 Task: Look for space in Concepcion, Philippines from 10th July, 2023 to 15th July, 2023 for 7 adults in price range Rs.10000 to Rs.15000. Place can be entire place or shared room with 4 bedrooms having 7 beds and 4 bathrooms. Property type can be house, flat, guest house. Amenities needed are: wifi, TV, free parkinig on premises, gym, breakfast. Booking option can be shelf check-in. Required host language is English.
Action: Mouse moved to (433, 99)
Screenshot: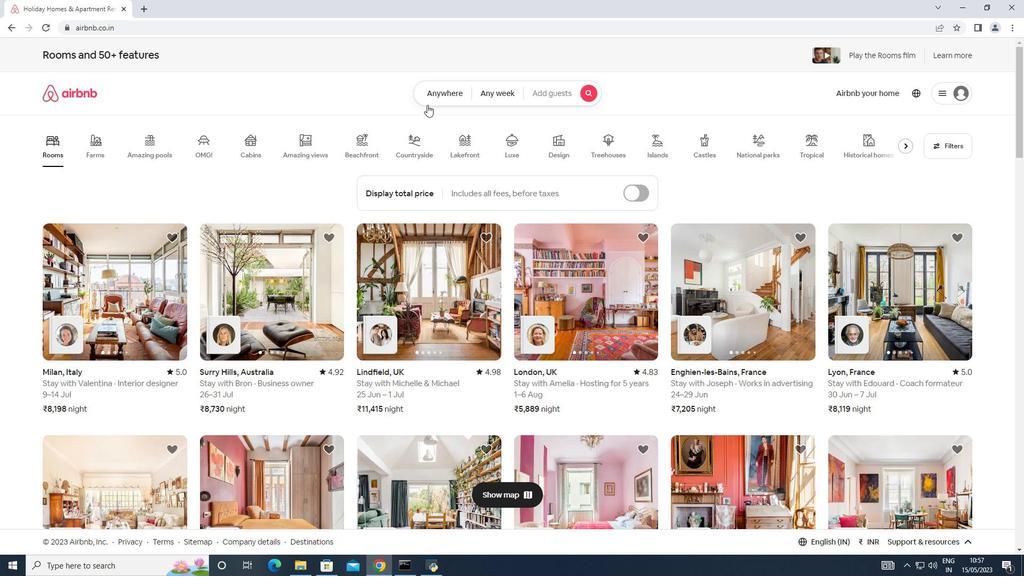 
Action: Mouse pressed left at (433, 99)
Screenshot: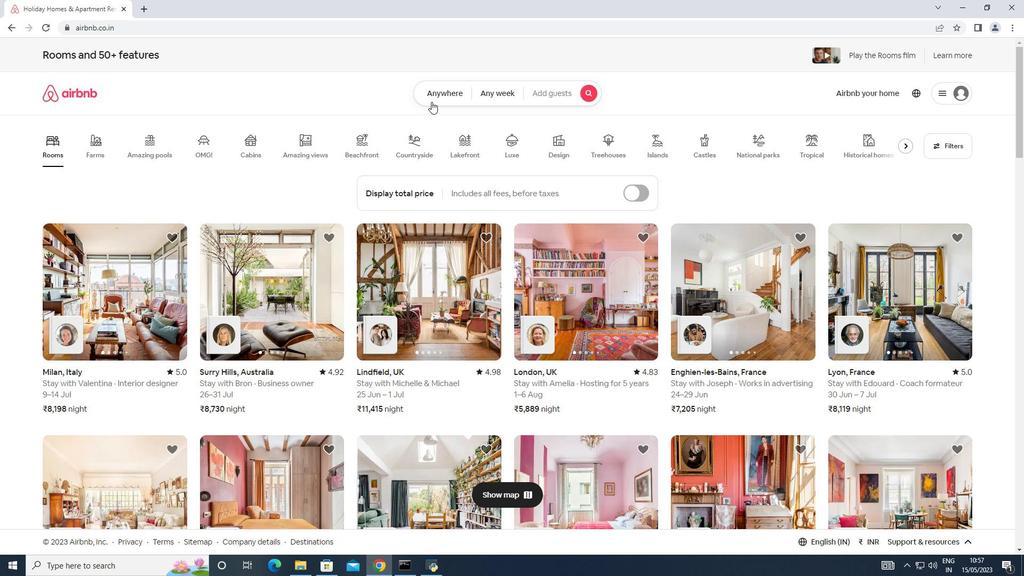 
Action: Mouse moved to (325, 127)
Screenshot: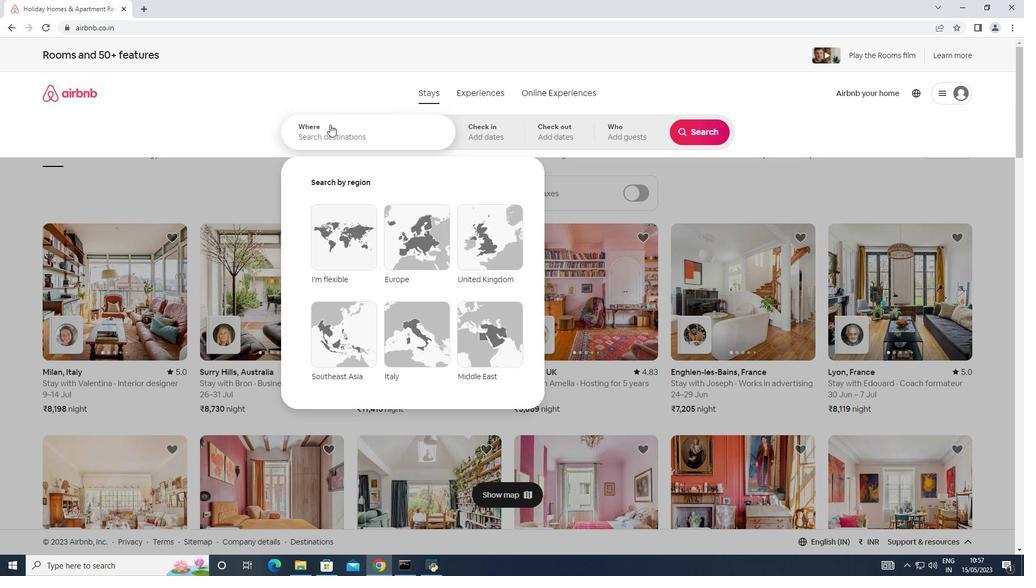 
Action: Mouse pressed left at (325, 127)
Screenshot: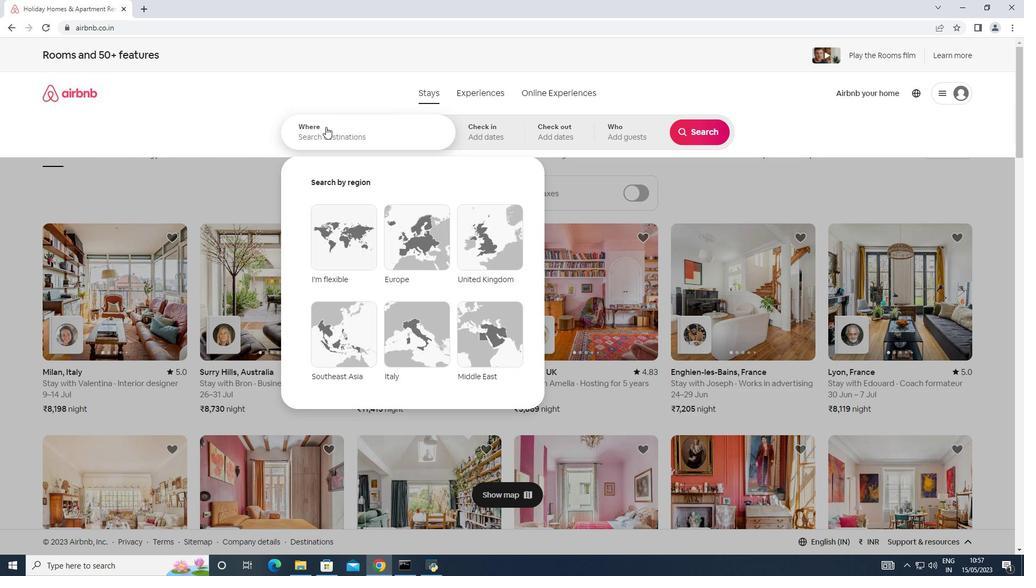 
Action: Key pressed <Key.shift><Key.shift><Key.shift><Key.shift><Key.shift><Key.shift><Key.shift><Key.shift><Key.shift><Key.shift><Key.shift><Key.shift><Key.shift><Key.shift><Key.shift><Key.shift><Key.shift><Key.shift><Key.shift><Key.shift><Key.shift><Key.shift>Concepcion,<Key.caps_lock>P<Key.caps_lock>hilippines
Screenshot: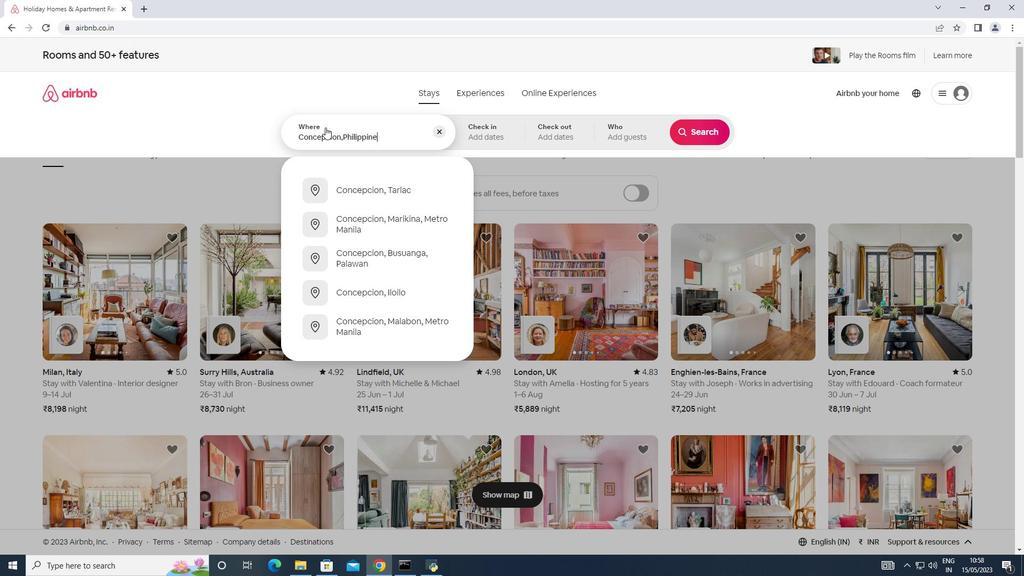 
Action: Mouse moved to (483, 129)
Screenshot: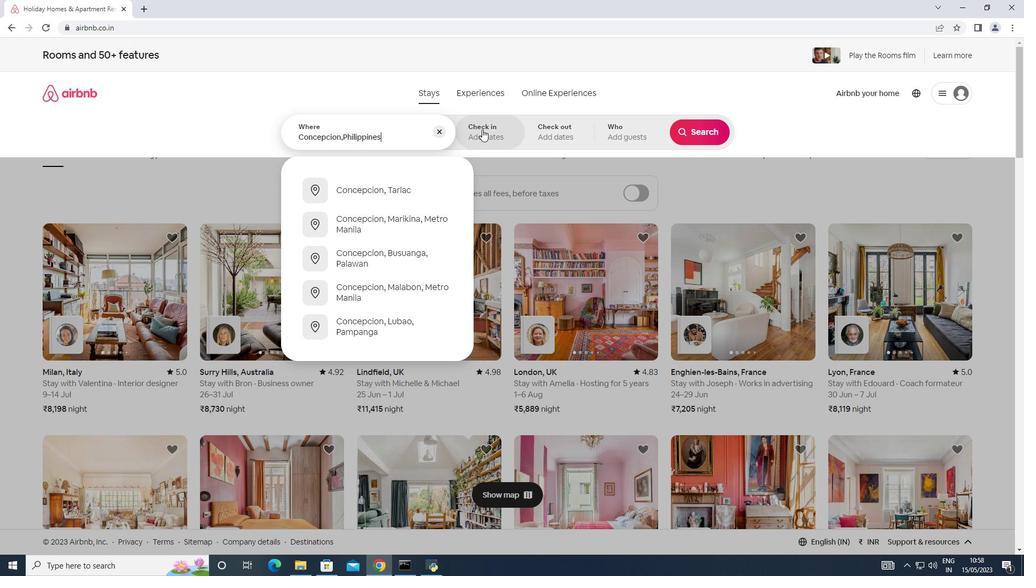 
Action: Mouse pressed left at (483, 129)
Screenshot: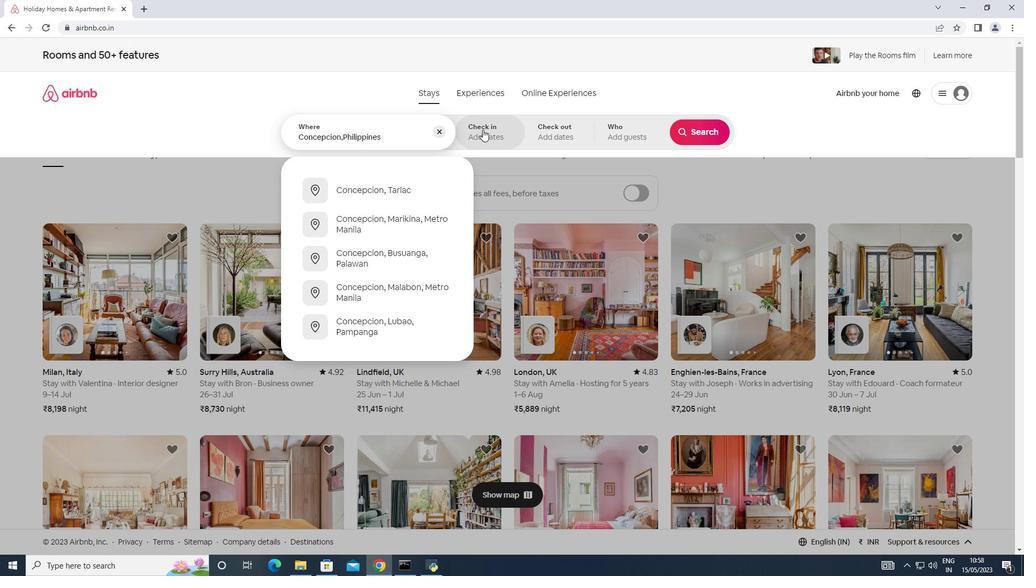 
Action: Mouse moved to (693, 214)
Screenshot: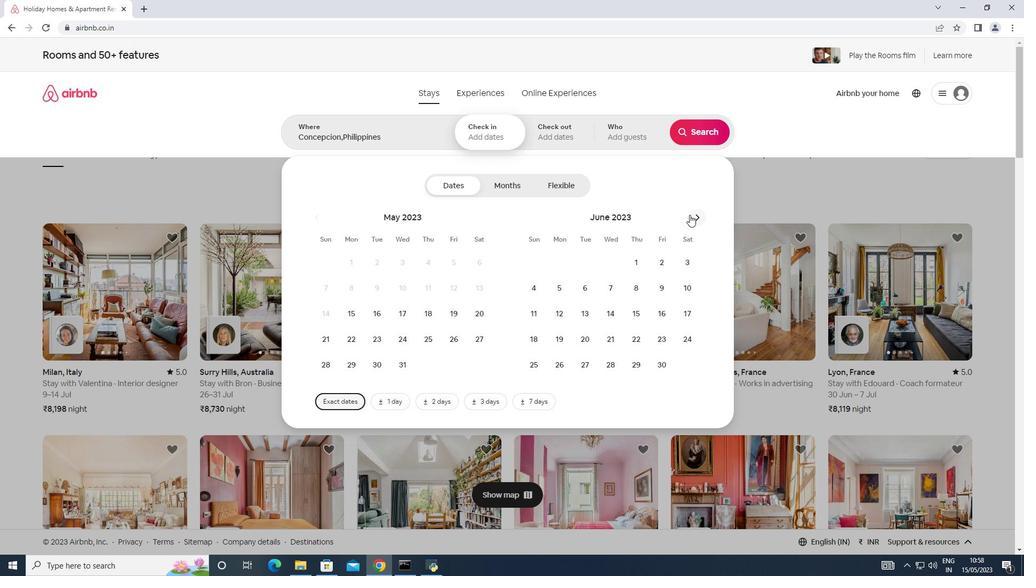 
Action: Mouse pressed left at (693, 214)
Screenshot: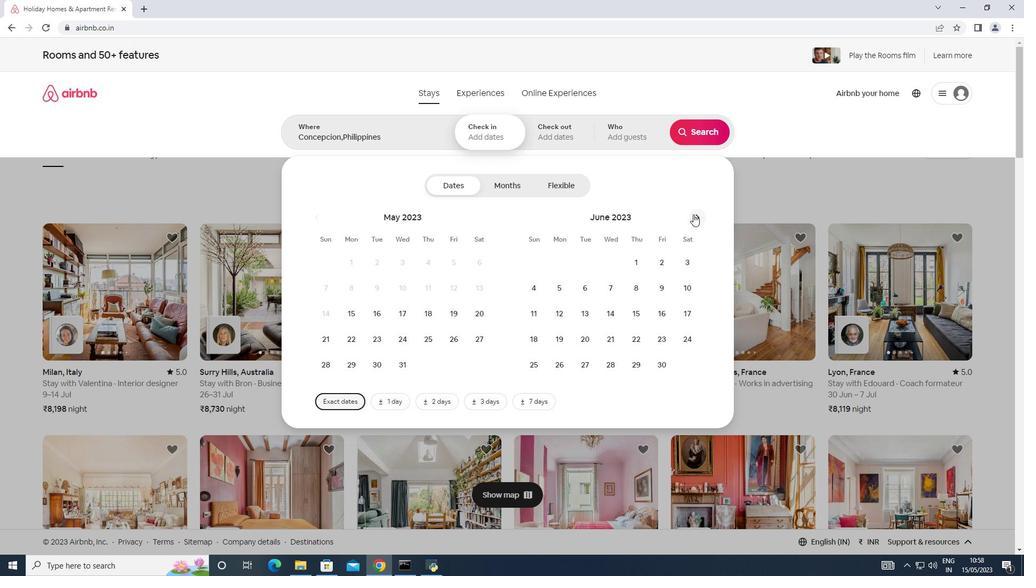 
Action: Mouse moved to (557, 309)
Screenshot: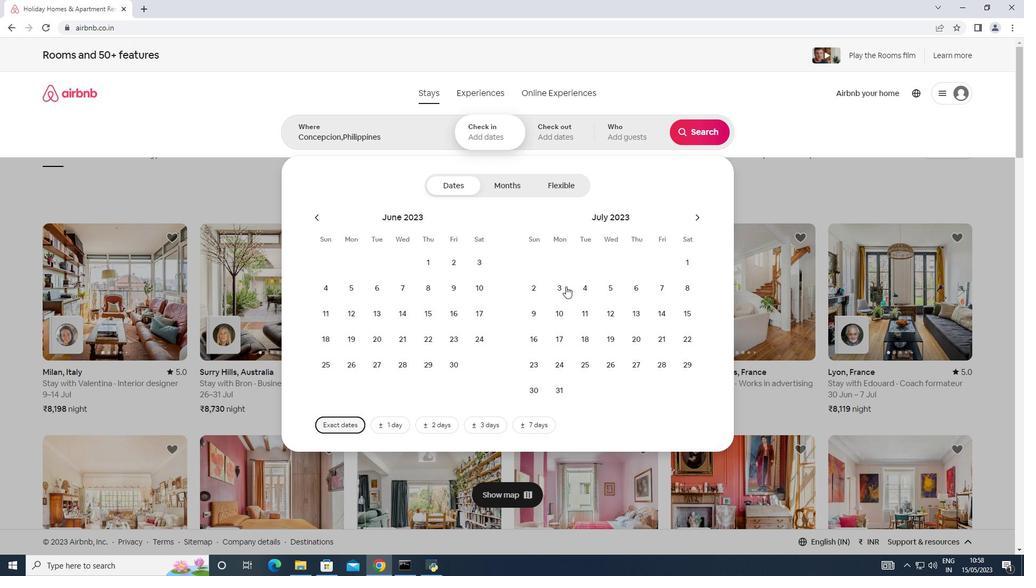 
Action: Mouse pressed left at (557, 309)
Screenshot: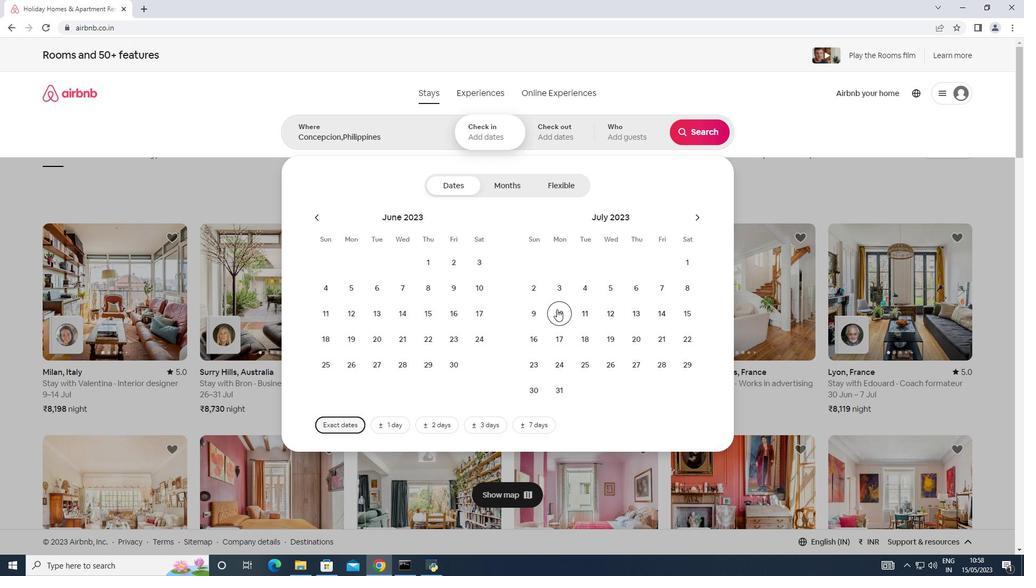 
Action: Mouse moved to (689, 321)
Screenshot: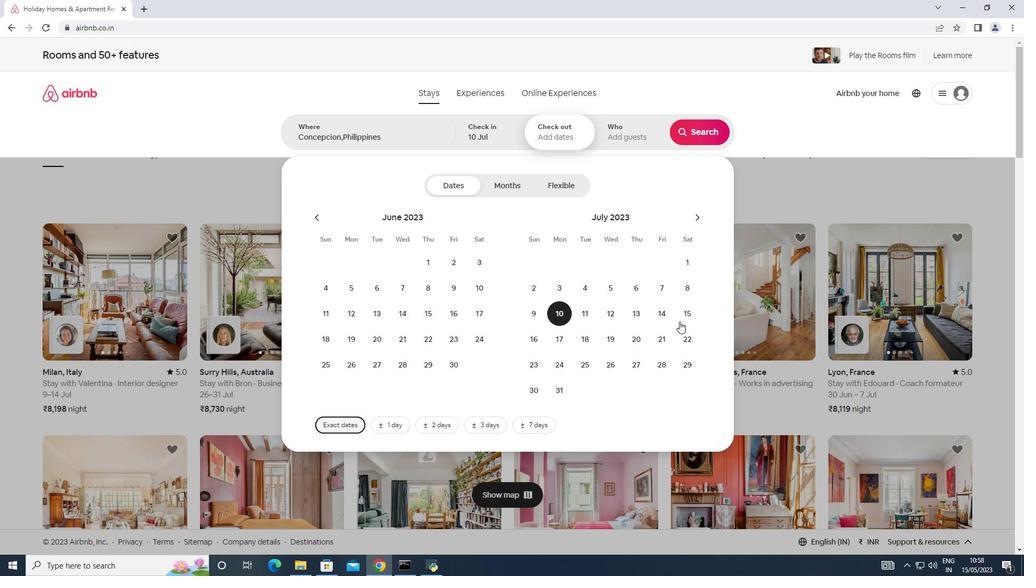 
Action: Mouse pressed left at (689, 321)
Screenshot: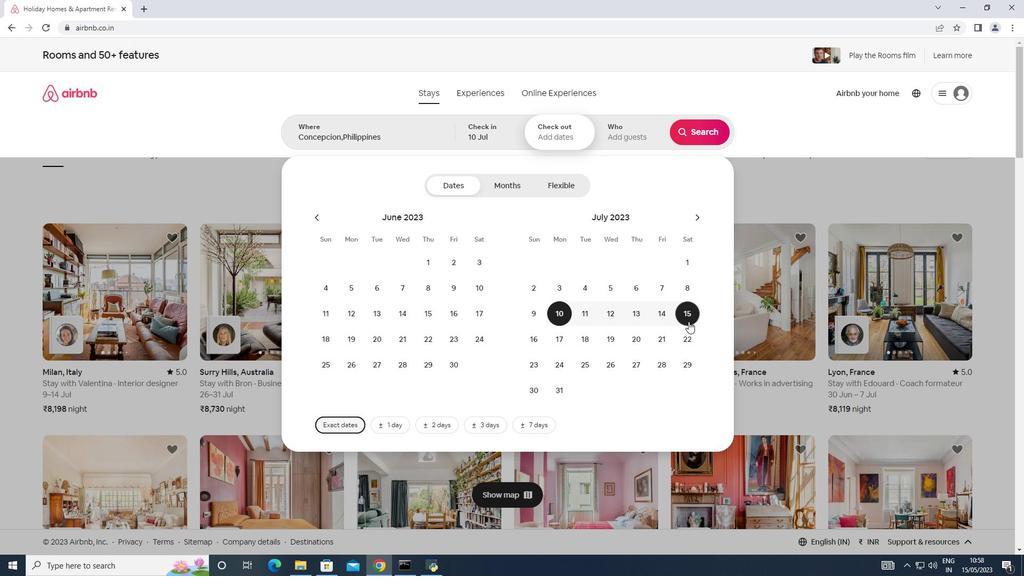 
Action: Mouse moved to (628, 125)
Screenshot: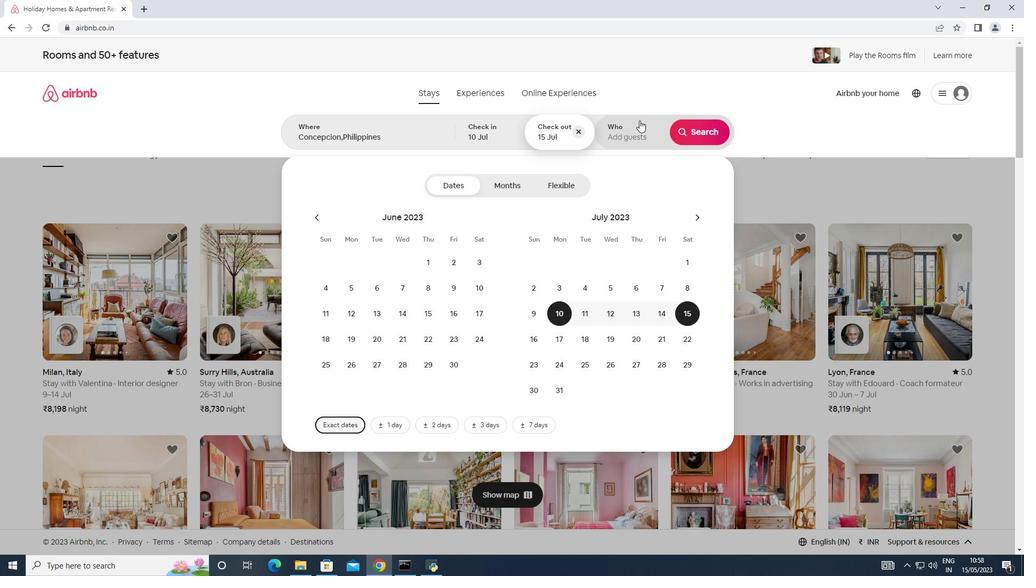 
Action: Mouse pressed left at (628, 125)
Screenshot: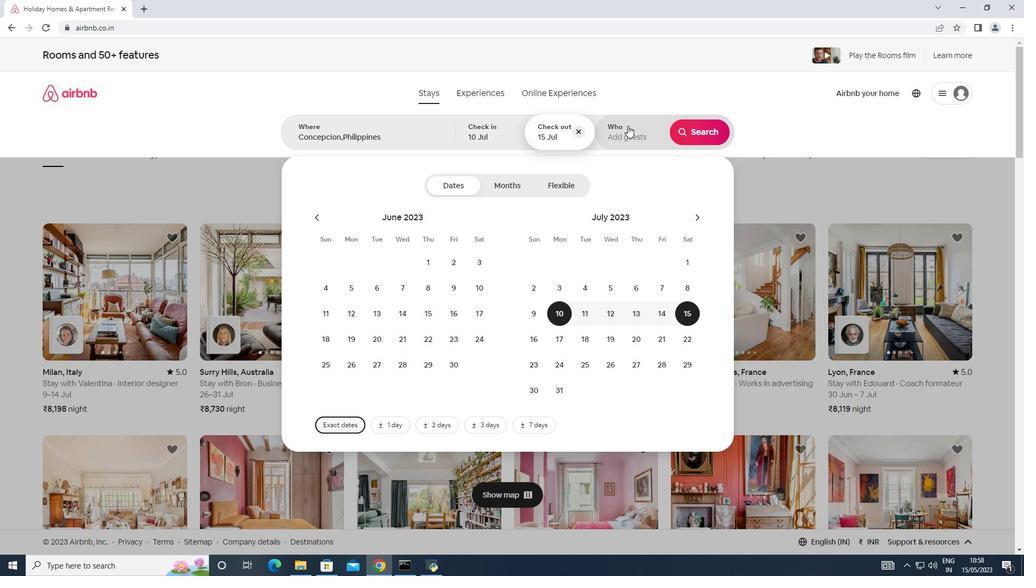 
Action: Mouse moved to (705, 186)
Screenshot: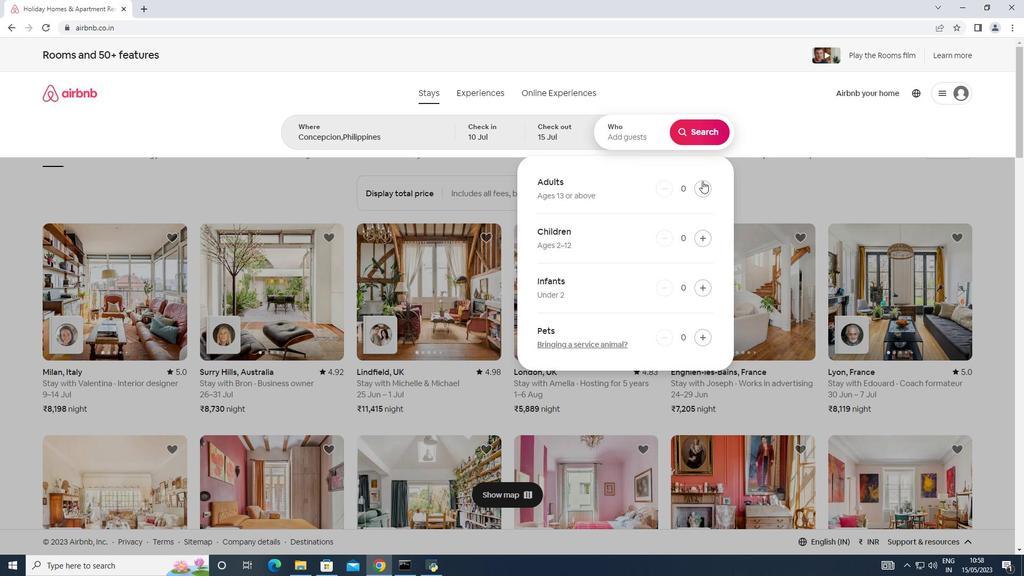 
Action: Mouse pressed left at (705, 186)
Screenshot: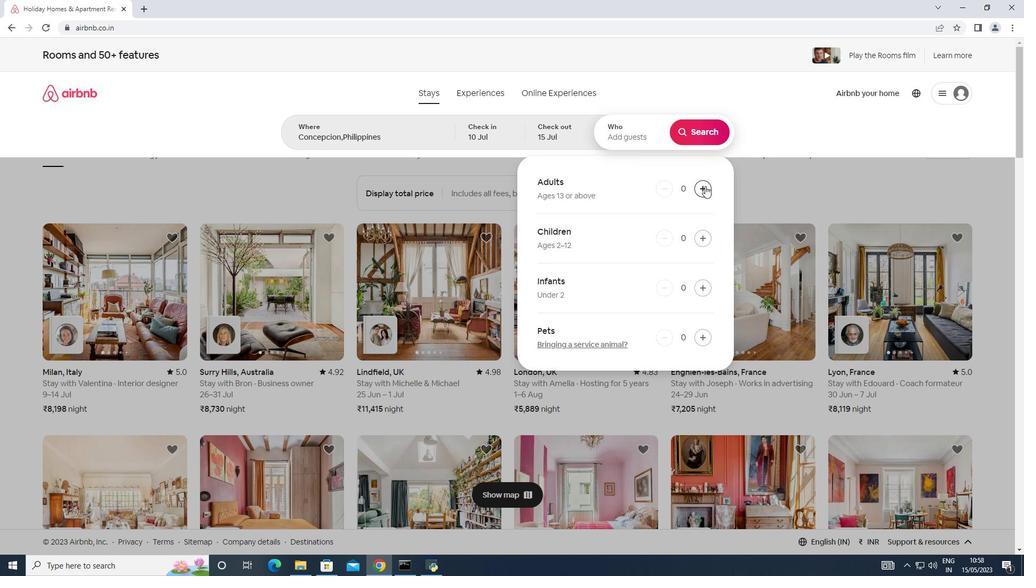 
Action: Mouse pressed left at (705, 186)
Screenshot: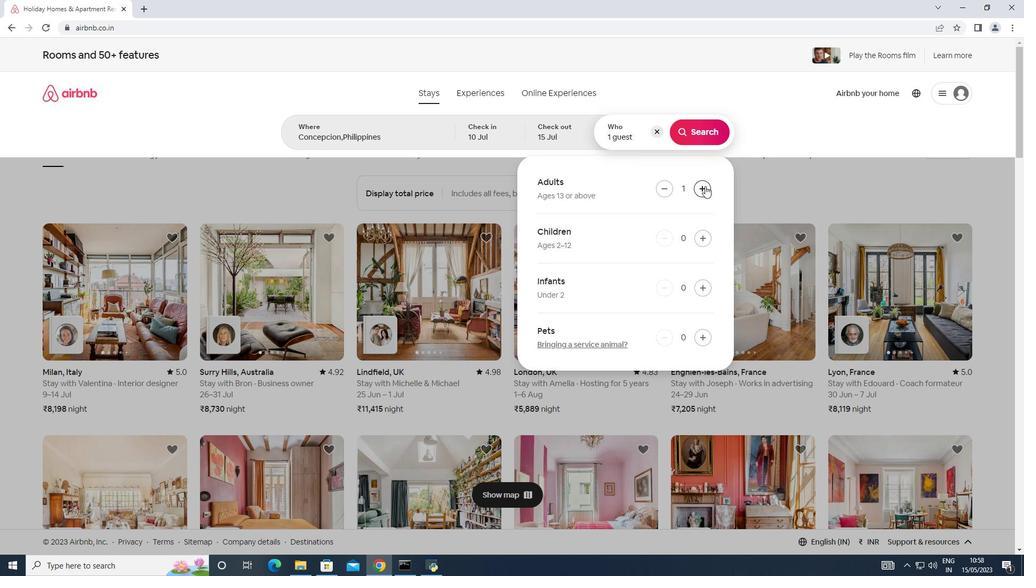
Action: Mouse pressed left at (705, 186)
Screenshot: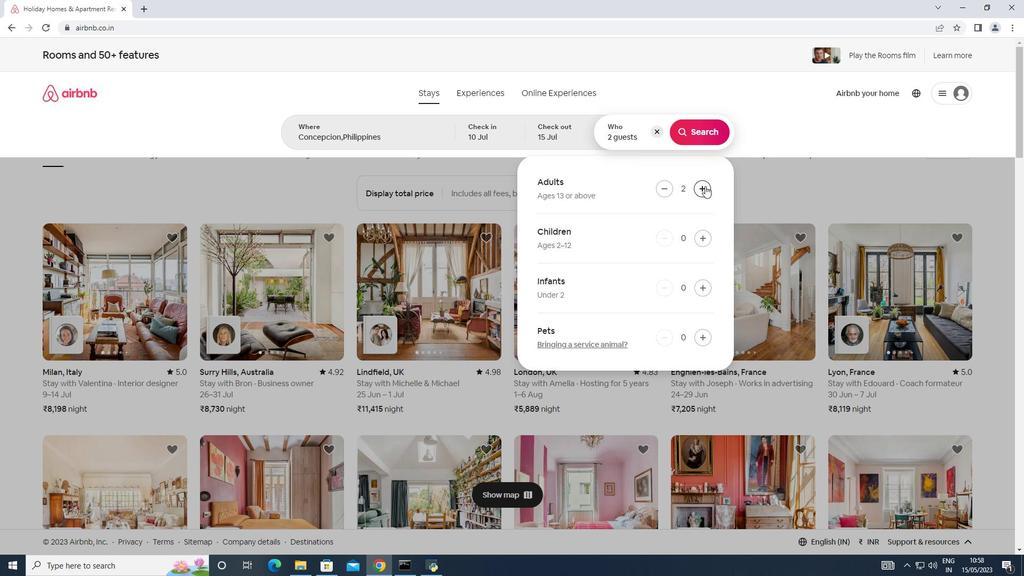 
Action: Mouse pressed left at (705, 186)
Screenshot: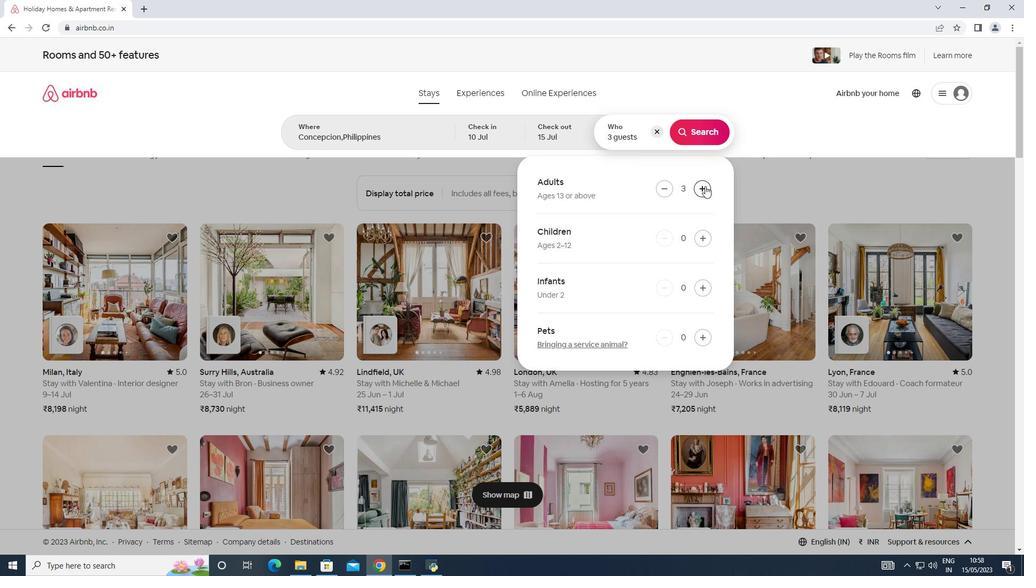 
Action: Mouse pressed left at (705, 186)
Screenshot: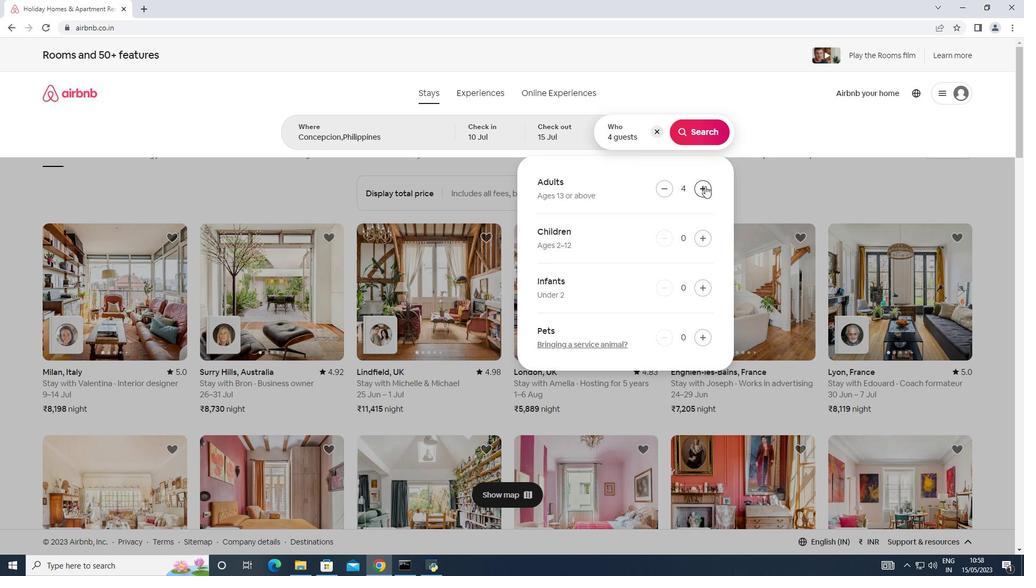
Action: Mouse pressed left at (705, 186)
Screenshot: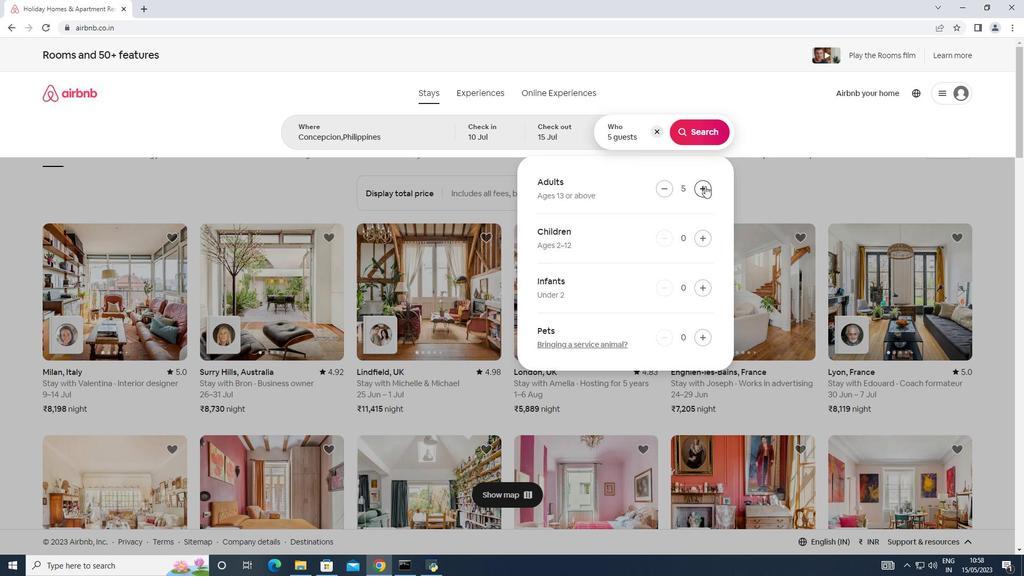 
Action: Mouse pressed left at (705, 186)
Screenshot: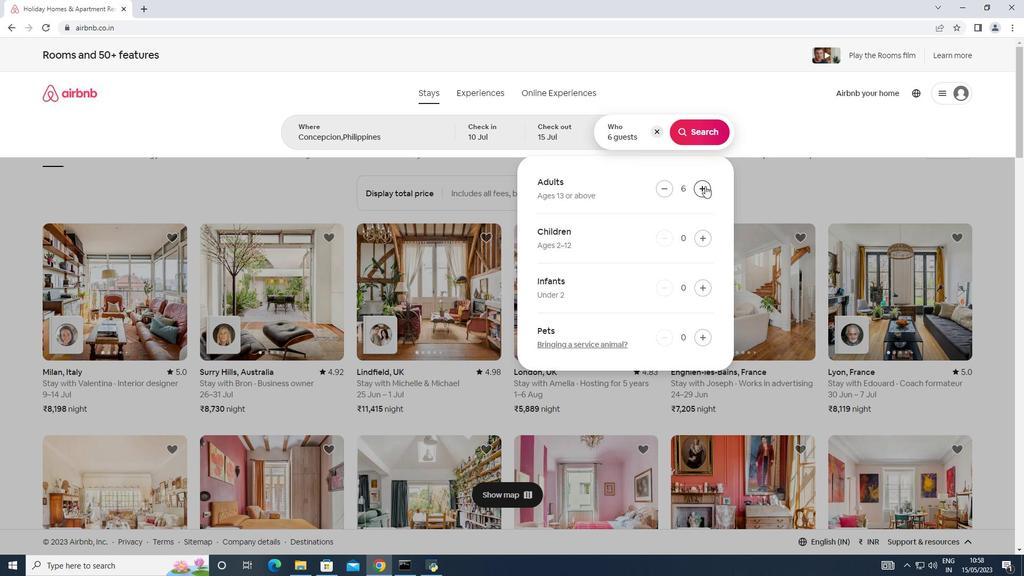 
Action: Mouse moved to (709, 132)
Screenshot: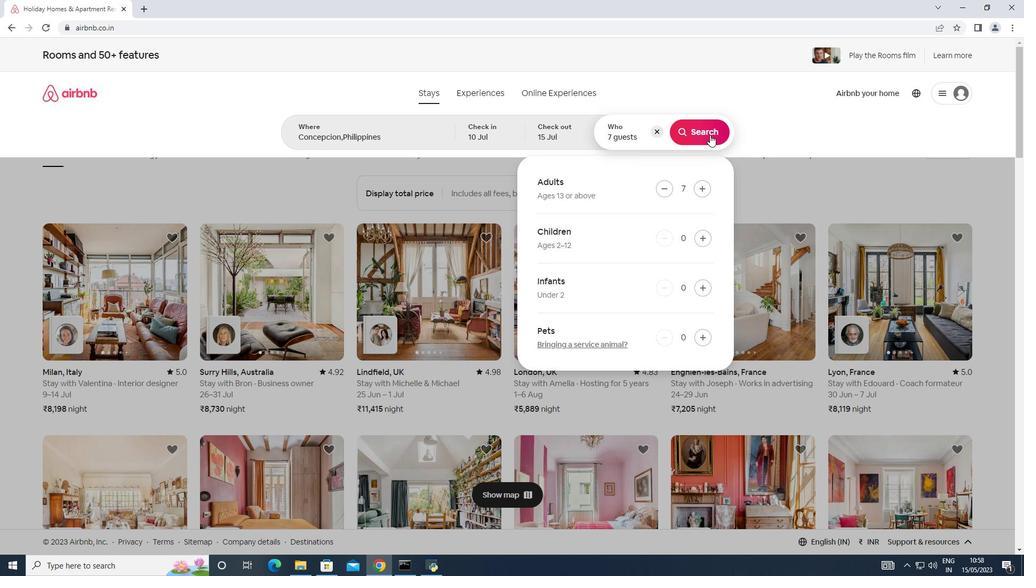 
Action: Mouse pressed left at (709, 132)
Screenshot: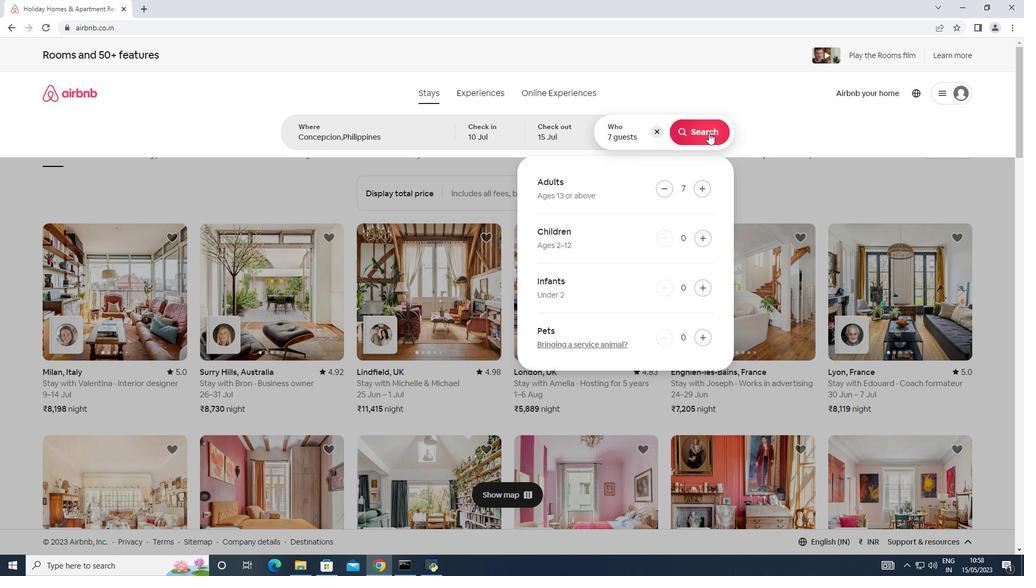 
Action: Mouse moved to (981, 109)
Screenshot: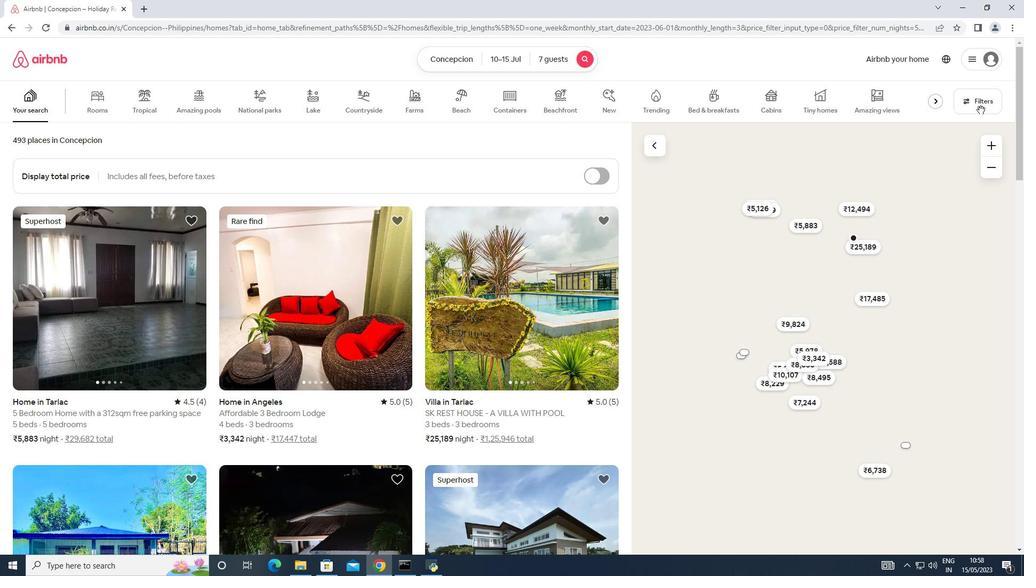 
Action: Mouse pressed left at (981, 109)
Screenshot: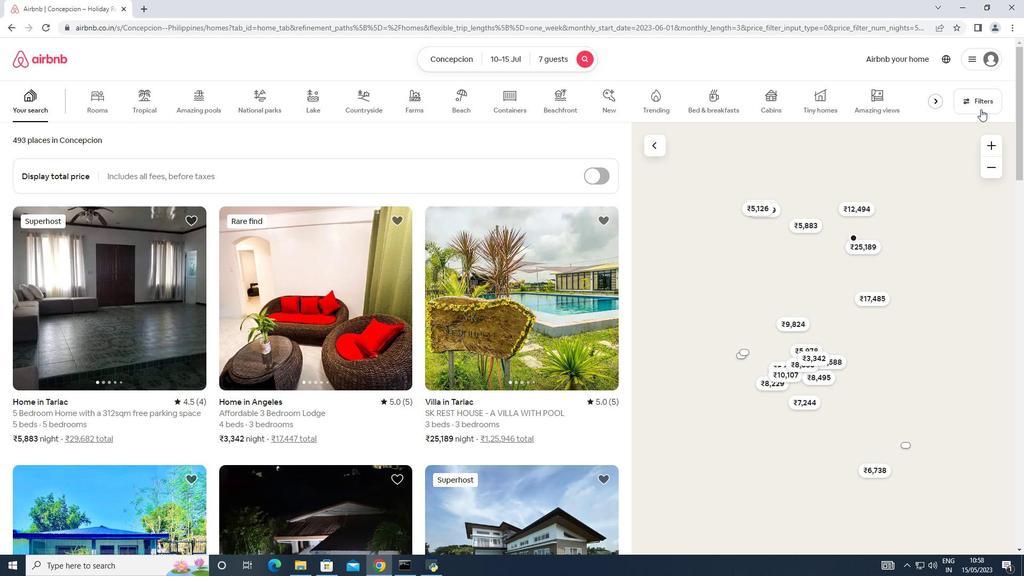 
Action: Mouse moved to (373, 364)
Screenshot: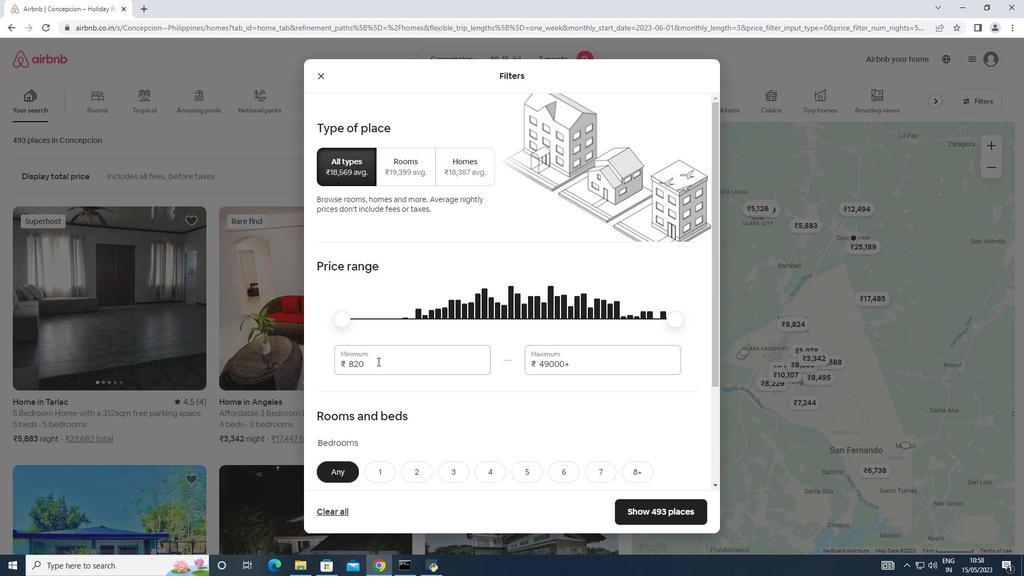 
Action: Mouse pressed left at (373, 364)
Screenshot: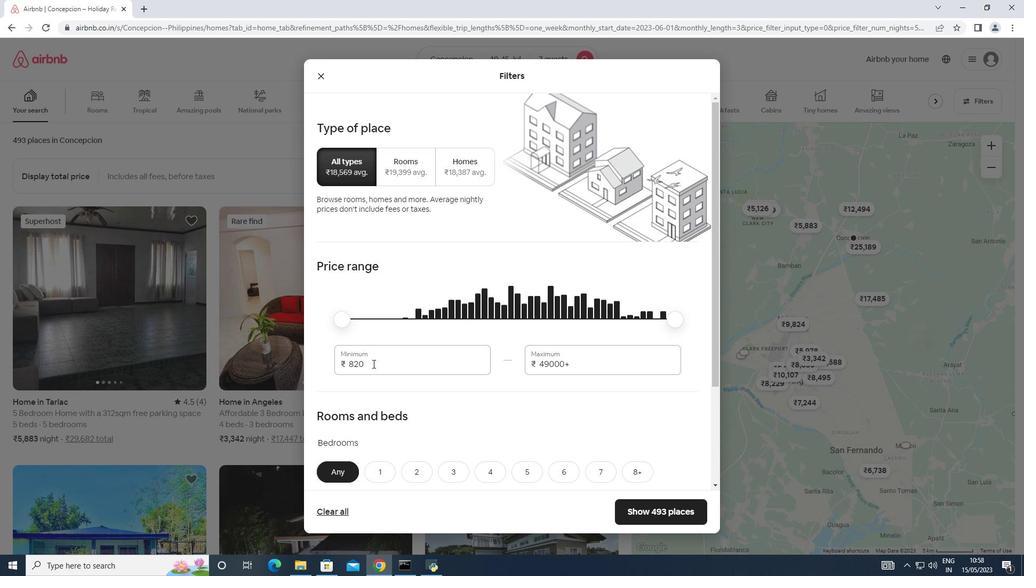 
Action: Mouse moved to (319, 354)
Screenshot: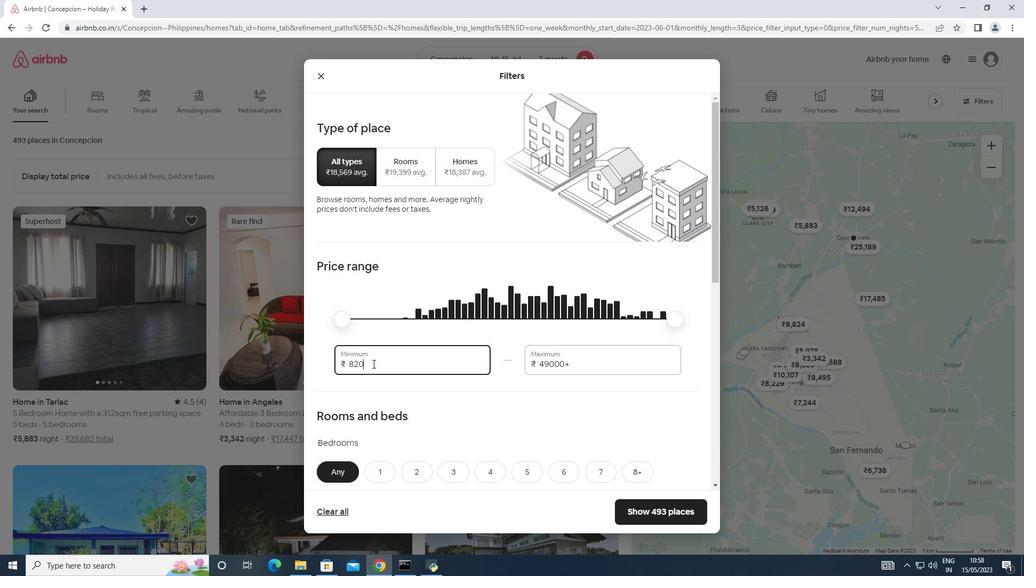 
Action: Key pressed 10000
Screenshot: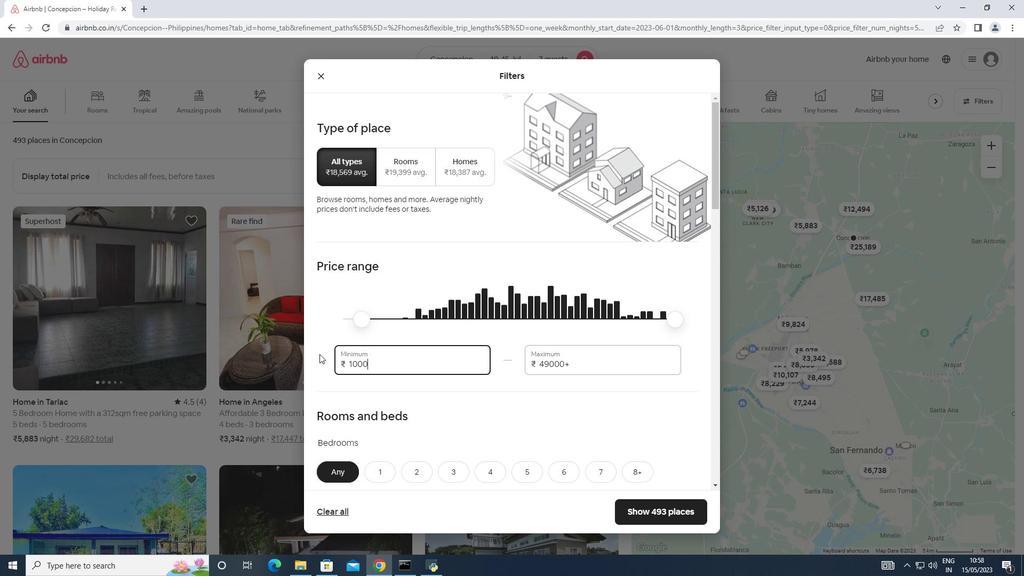 
Action: Mouse moved to (572, 364)
Screenshot: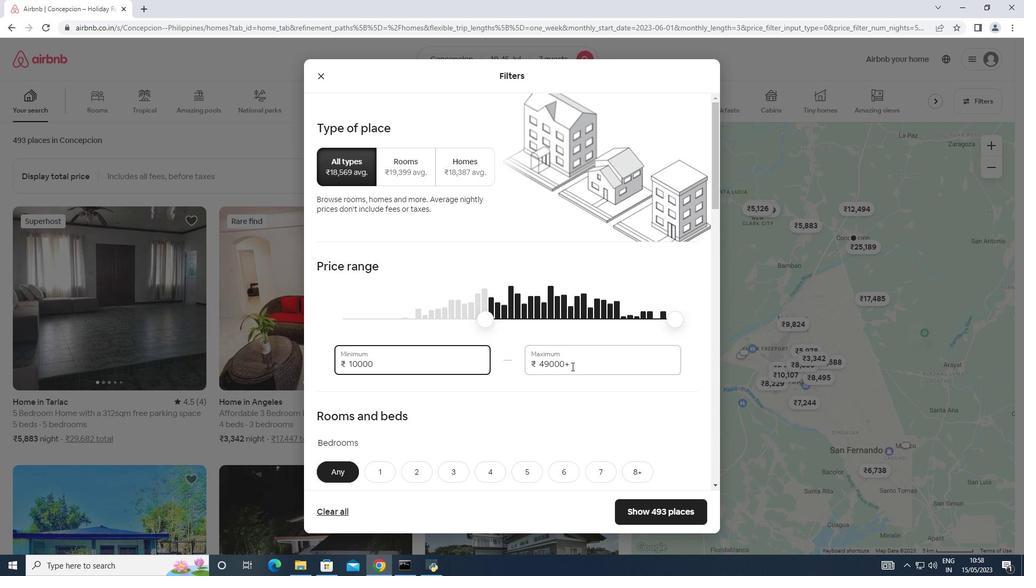 
Action: Mouse pressed left at (572, 364)
Screenshot: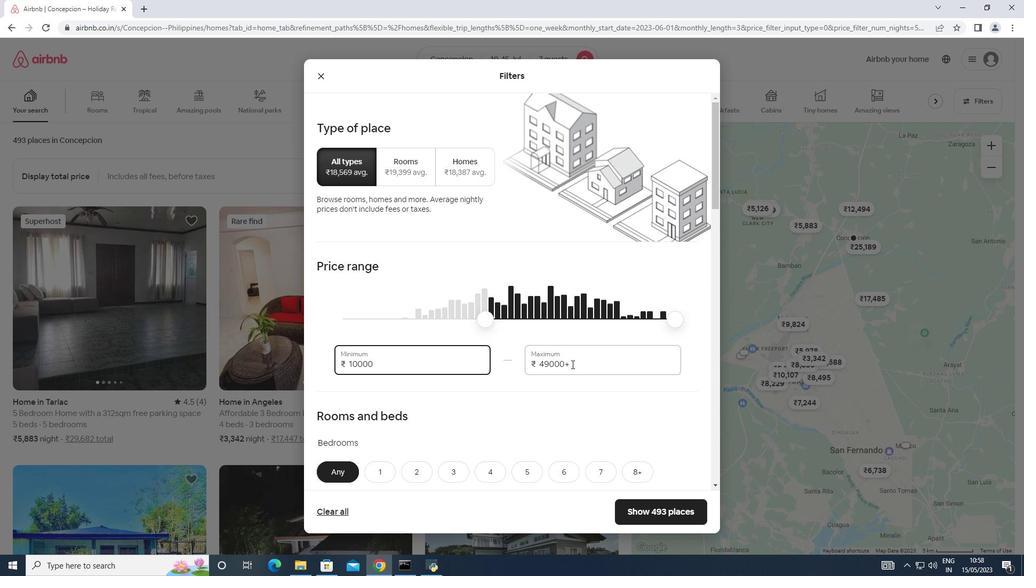 
Action: Mouse moved to (530, 358)
Screenshot: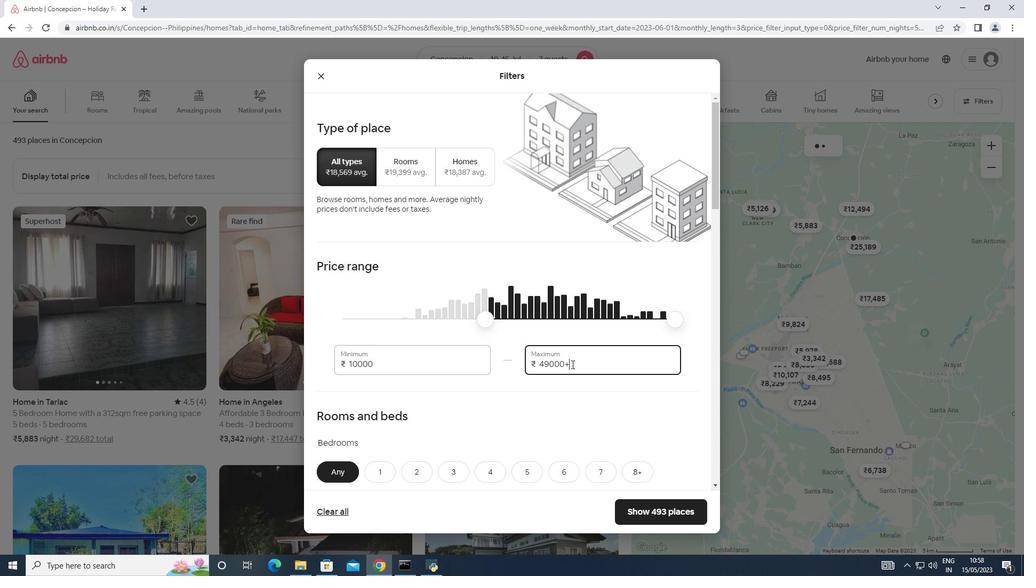 
Action: Key pressed 15000
Screenshot: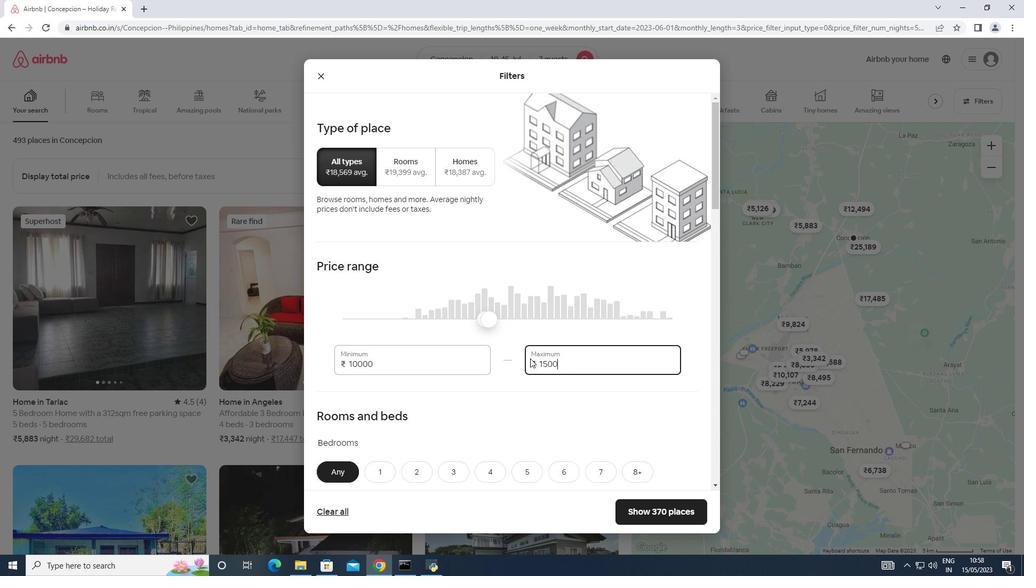
Action: Mouse moved to (531, 356)
Screenshot: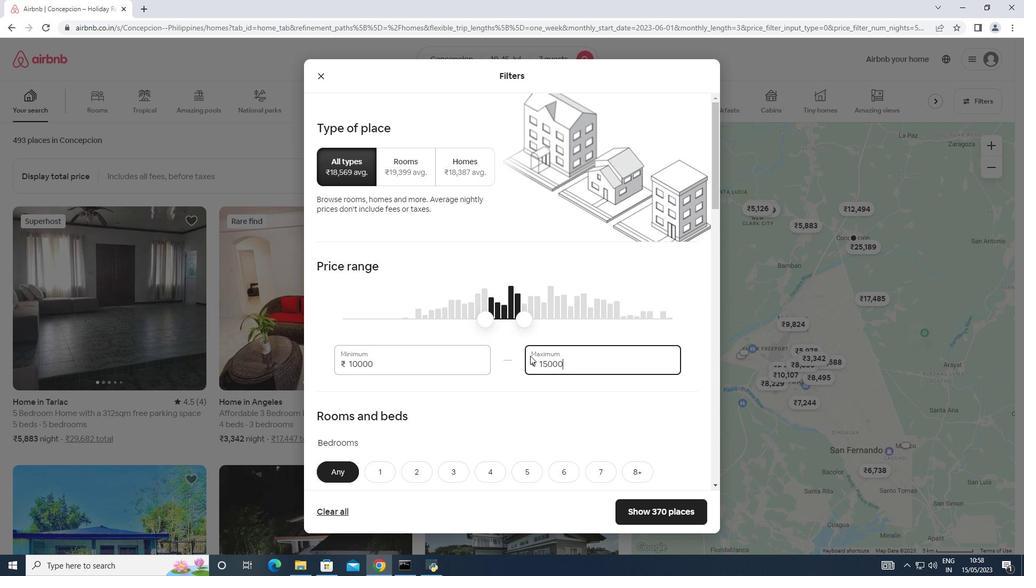 
Action: Mouse scrolled (531, 355) with delta (0, 0)
Screenshot: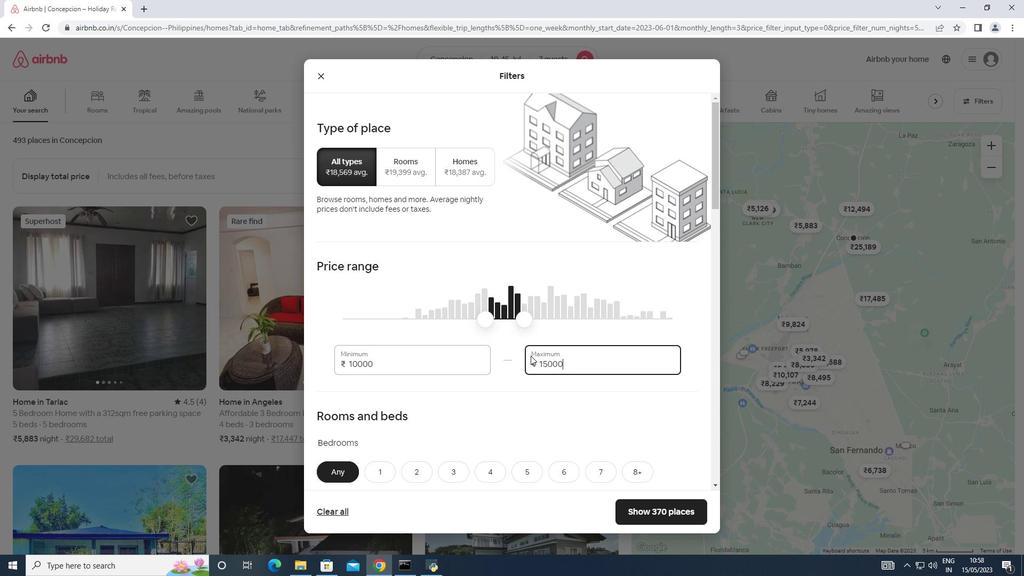 
Action: Mouse scrolled (531, 355) with delta (0, 0)
Screenshot: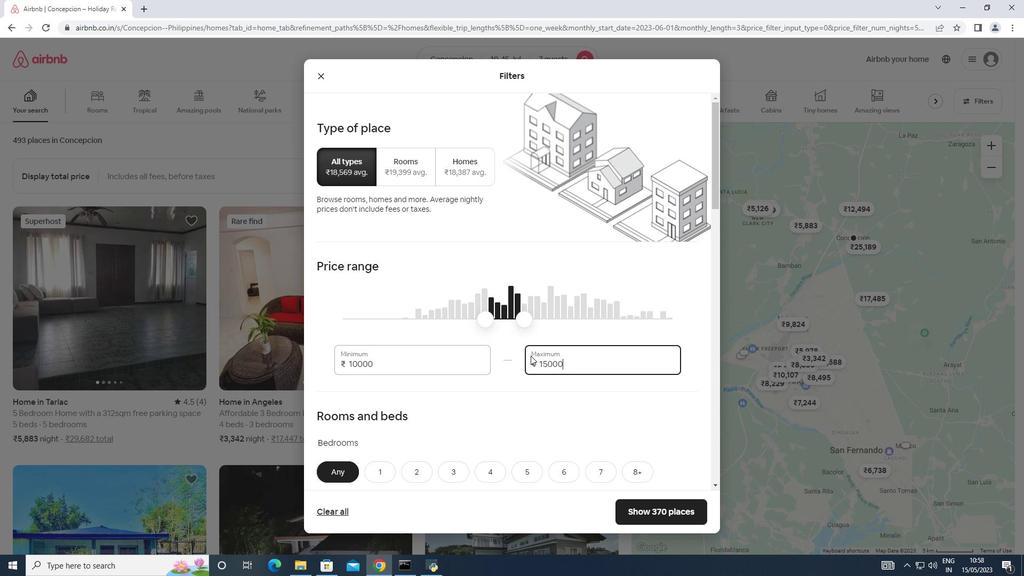 
Action: Mouse moved to (547, 338)
Screenshot: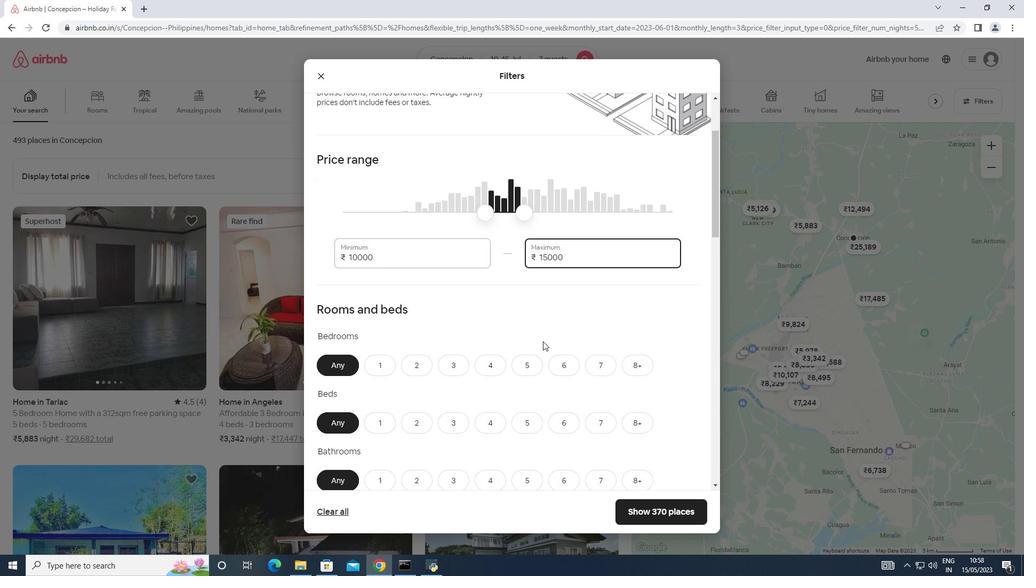 
Action: Mouse scrolled (547, 338) with delta (0, 0)
Screenshot: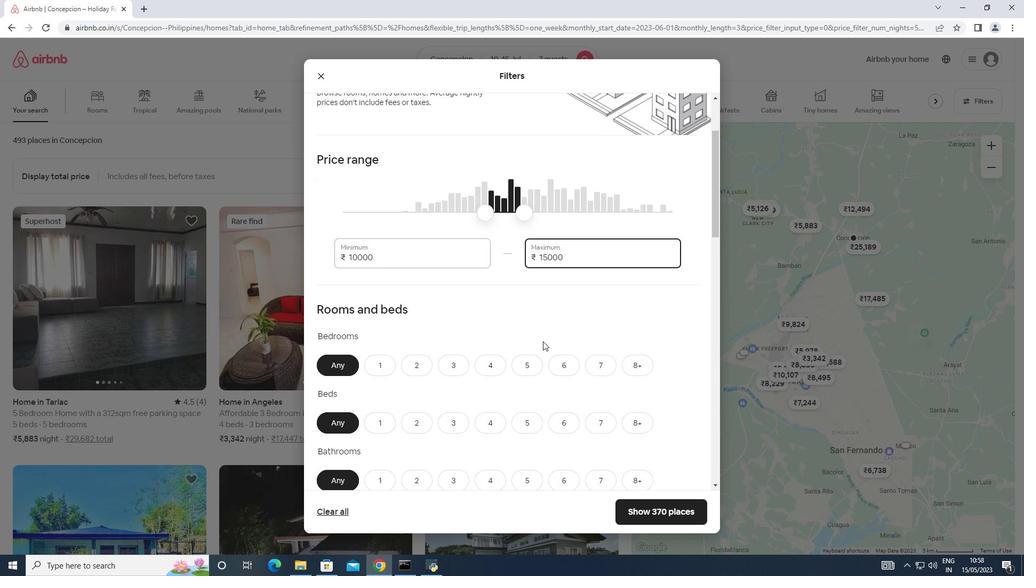 
Action: Mouse moved to (548, 338)
Screenshot: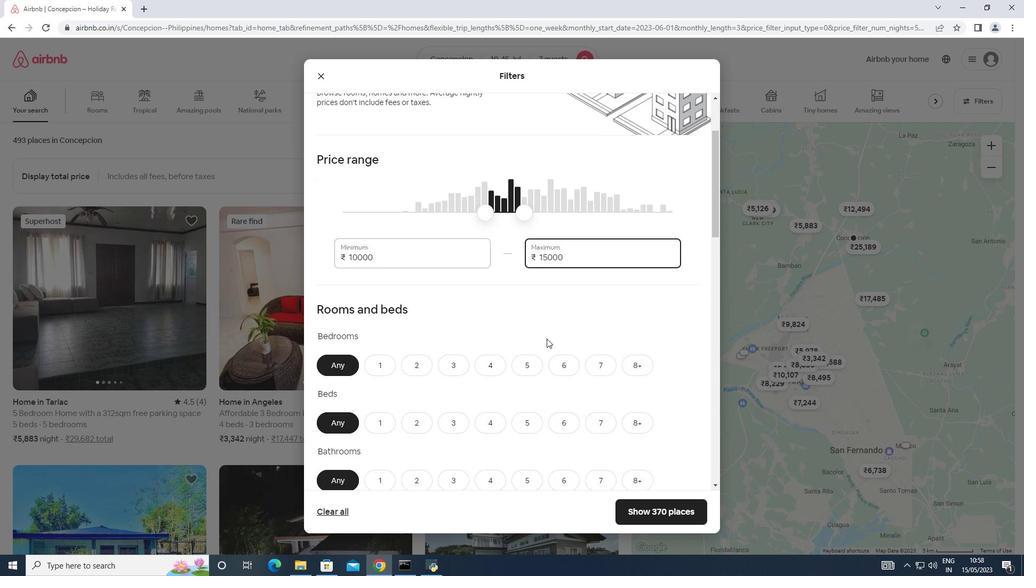 
Action: Mouse scrolled (548, 337) with delta (0, 0)
Screenshot: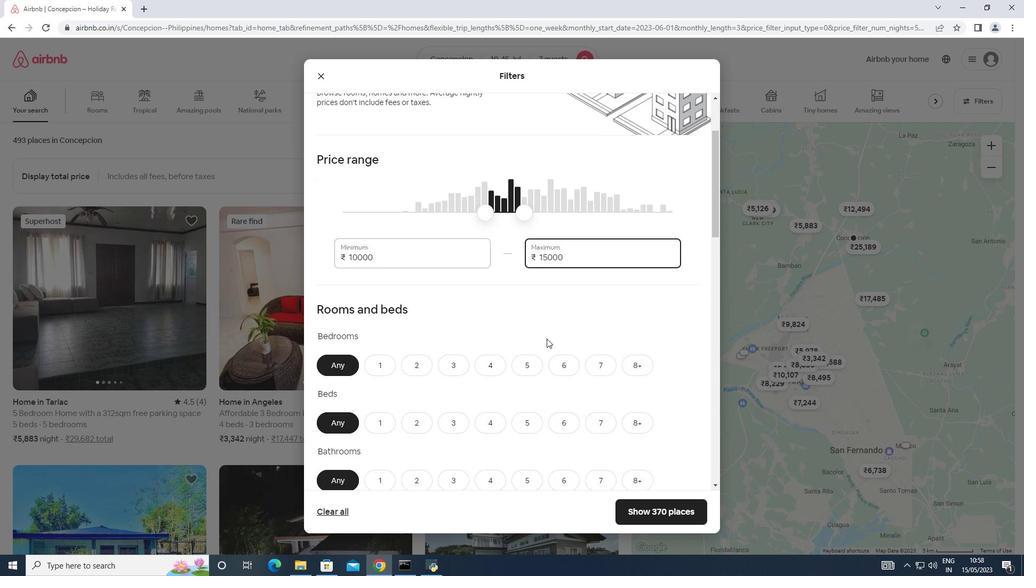 
Action: Mouse moved to (574, 323)
Screenshot: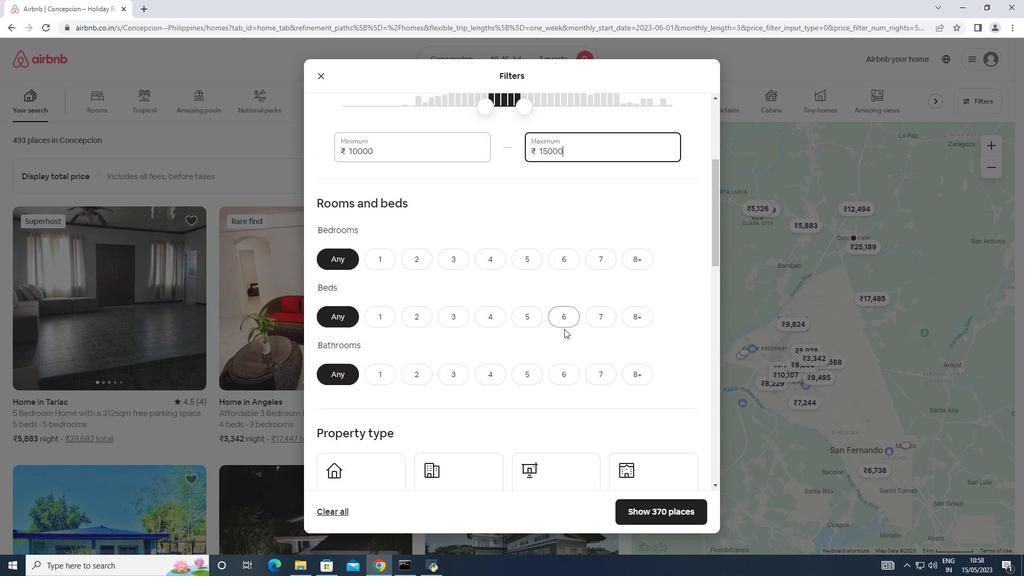 
Action: Mouse scrolled (574, 322) with delta (0, 0)
Screenshot: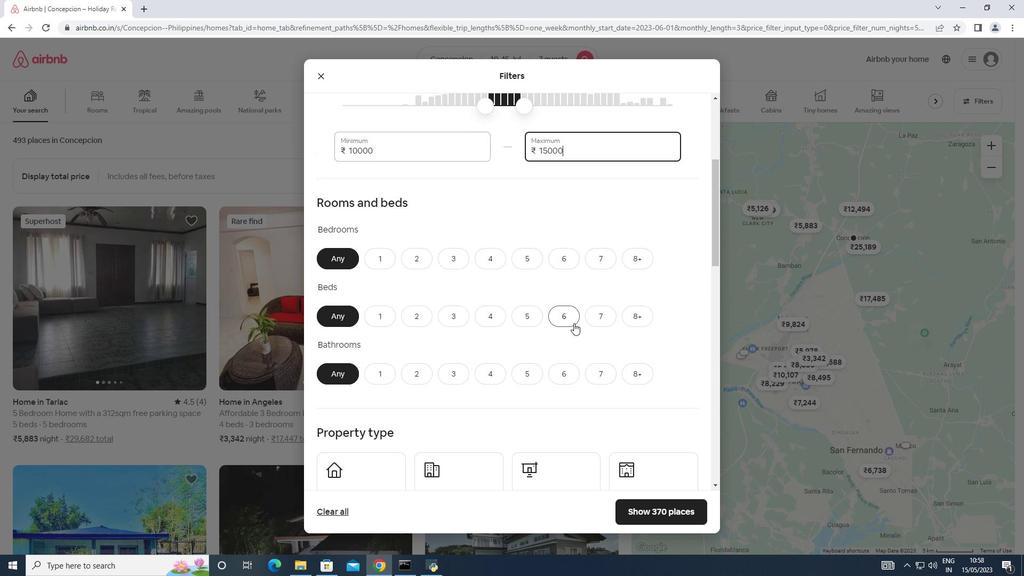 
Action: Mouse scrolled (574, 322) with delta (0, 0)
Screenshot: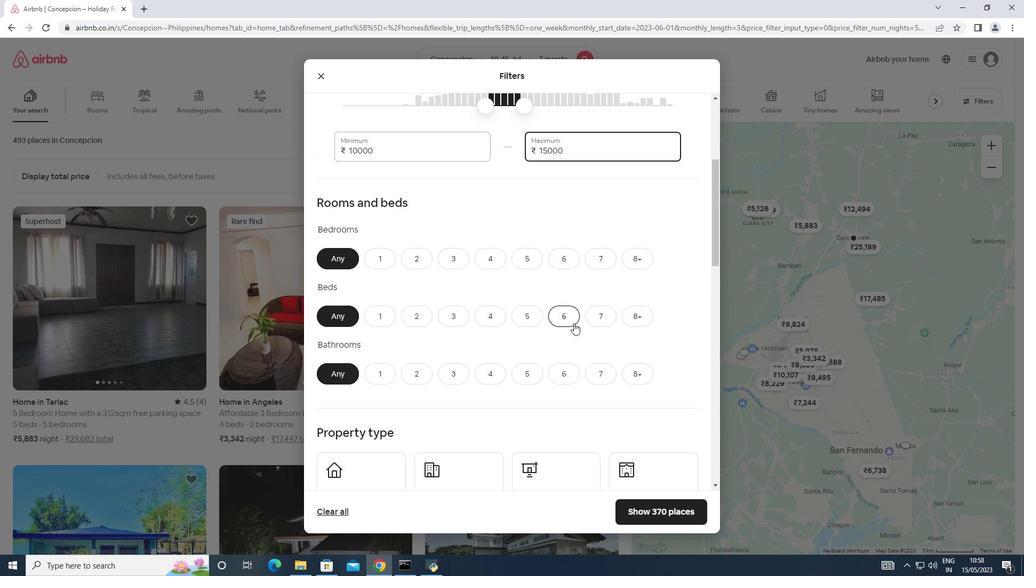
Action: Mouse moved to (493, 152)
Screenshot: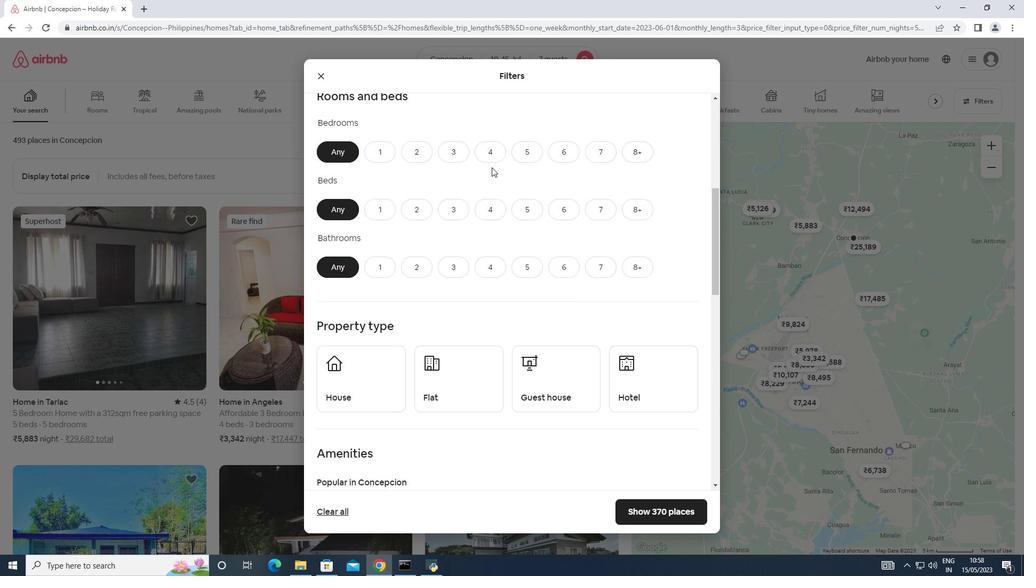 
Action: Mouse pressed left at (493, 152)
Screenshot: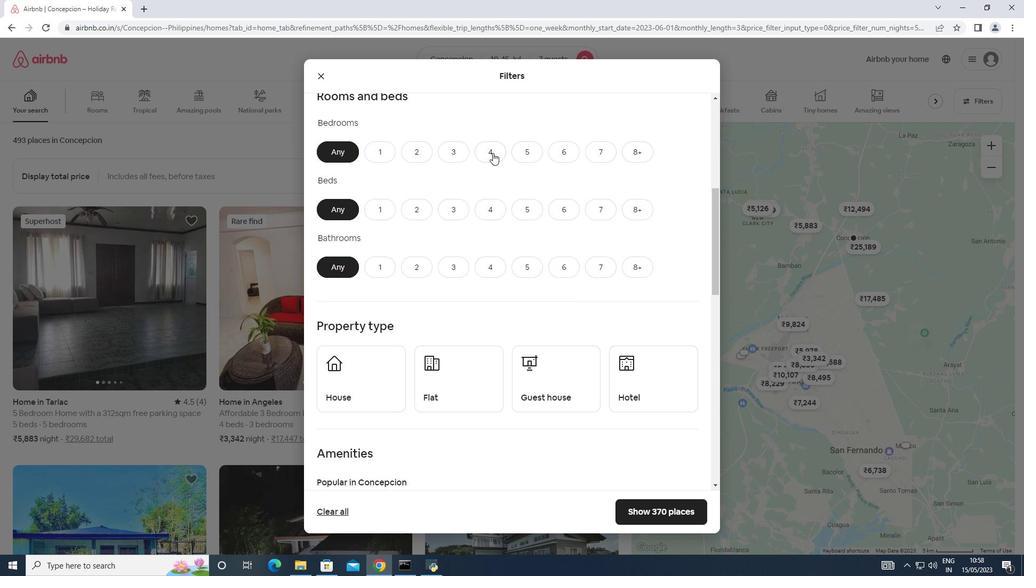 
Action: Mouse moved to (605, 205)
Screenshot: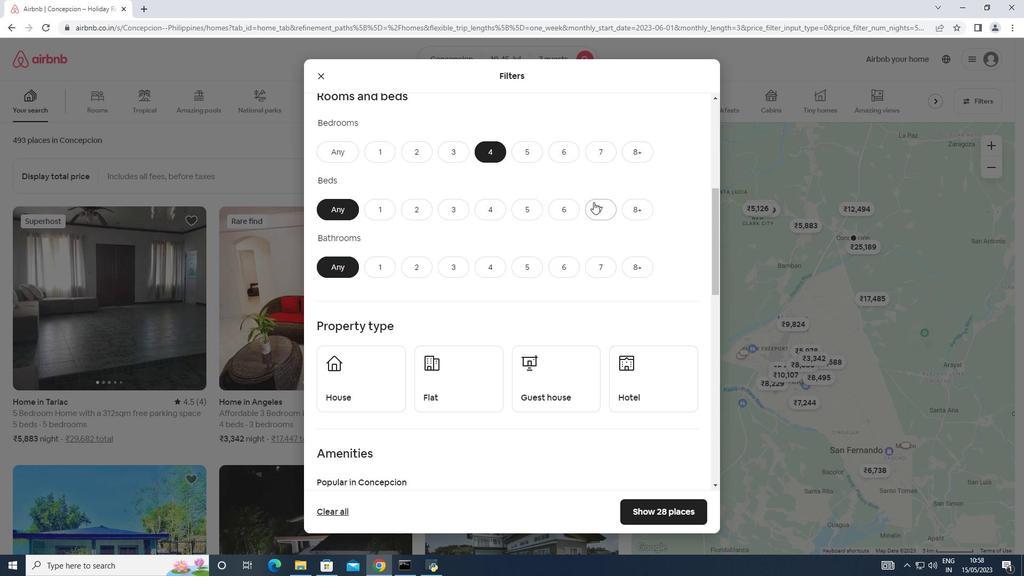
Action: Mouse pressed left at (605, 205)
Screenshot: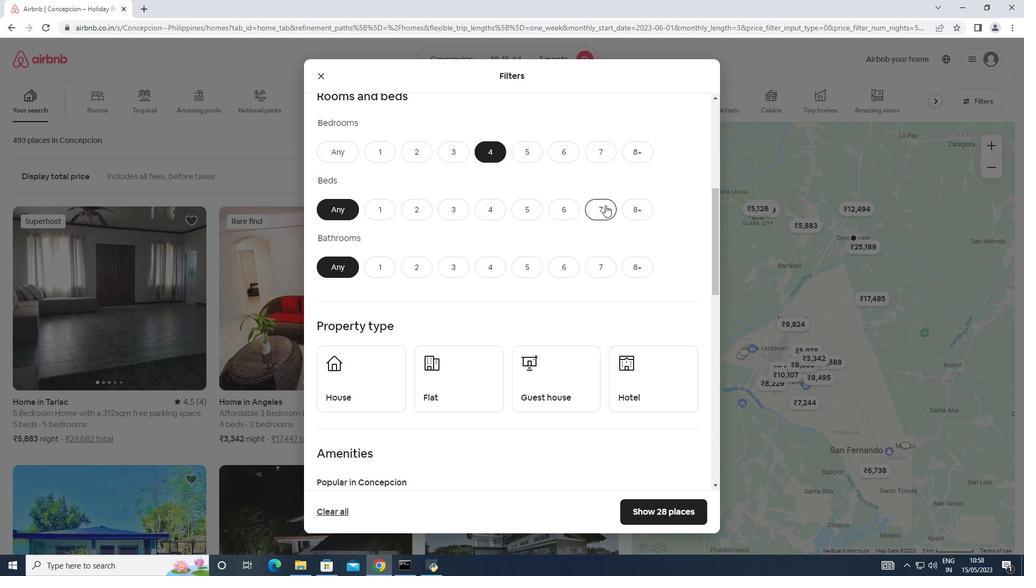
Action: Mouse moved to (492, 264)
Screenshot: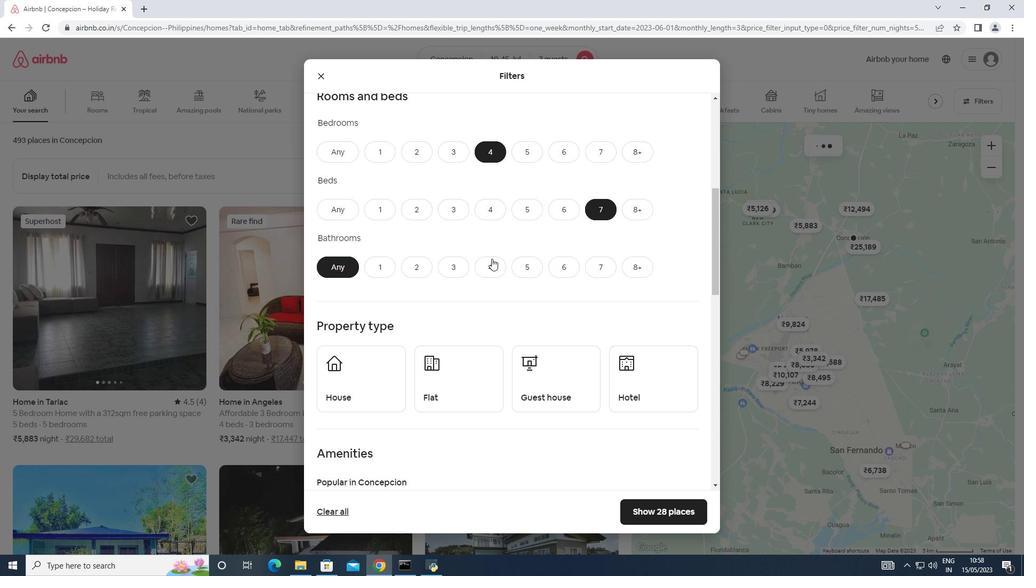 
Action: Mouse pressed left at (492, 264)
Screenshot: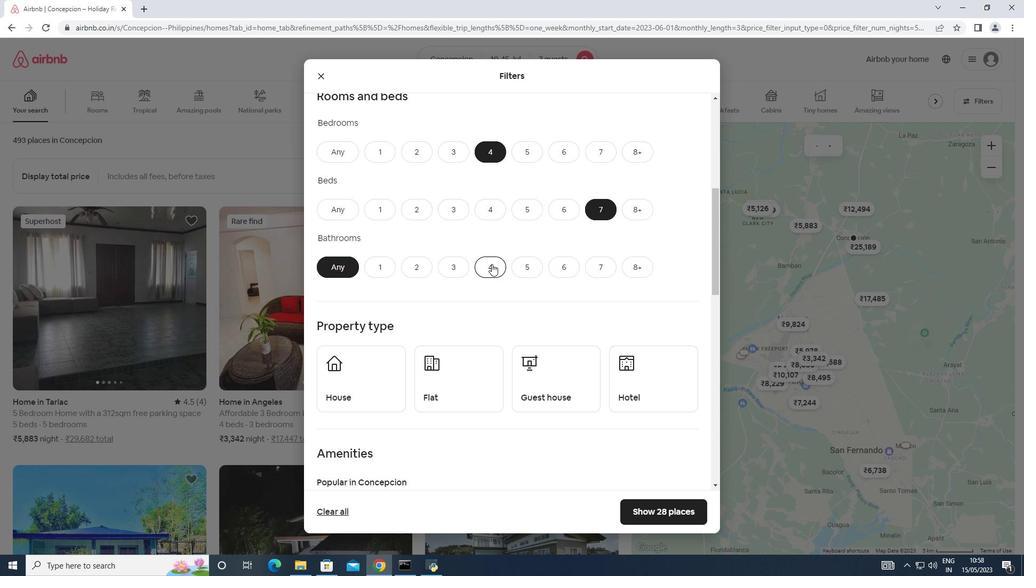 
Action: Mouse scrolled (492, 263) with delta (0, 0)
Screenshot: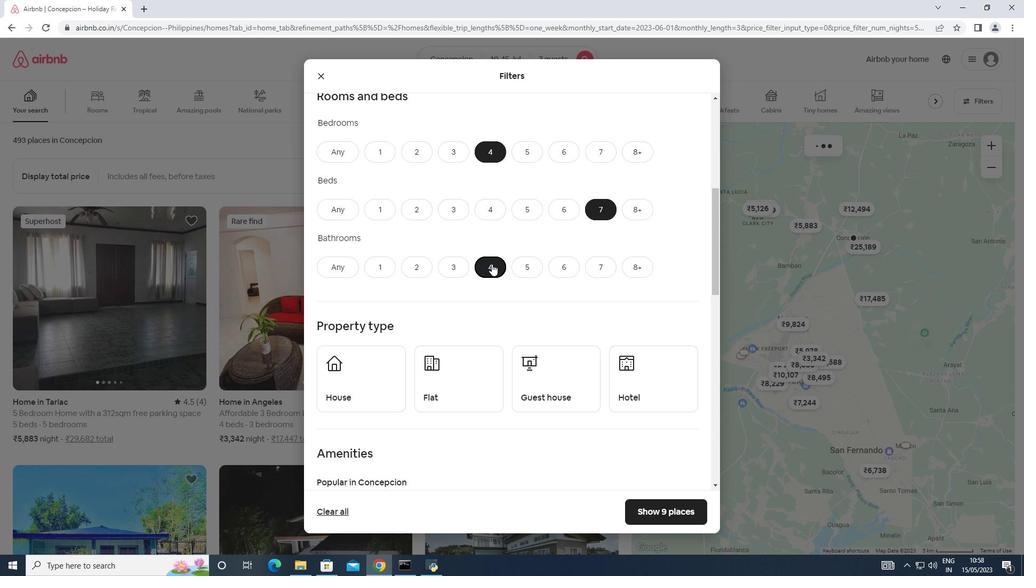
Action: Mouse scrolled (492, 263) with delta (0, 0)
Screenshot: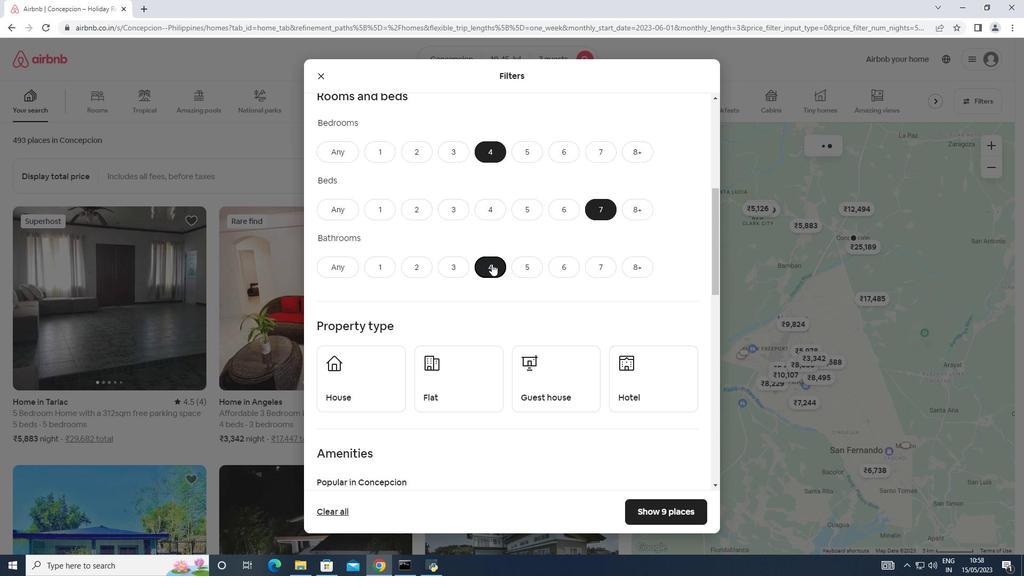 
Action: Mouse moved to (493, 264)
Screenshot: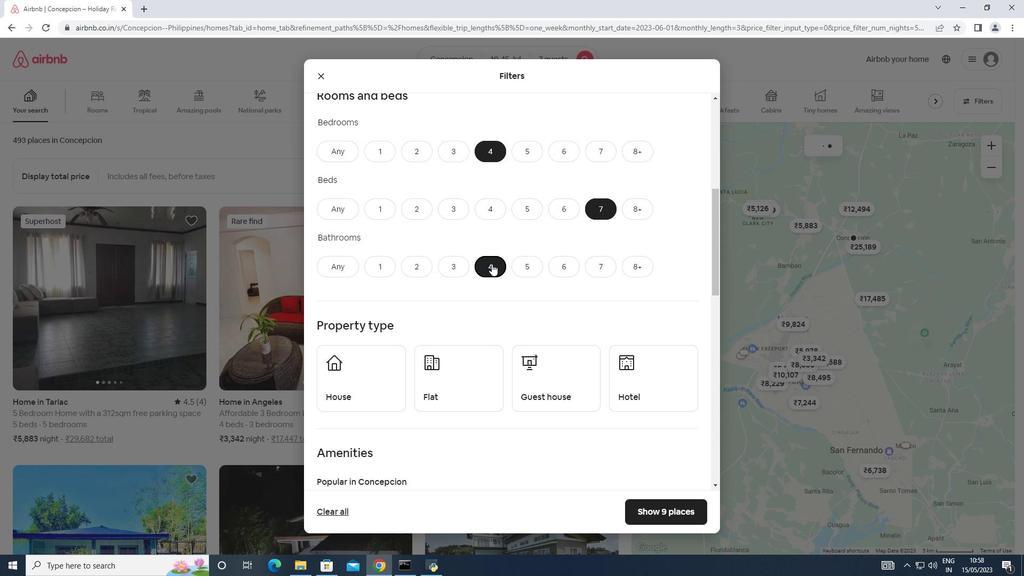 
Action: Mouse scrolled (493, 264) with delta (0, 0)
Screenshot: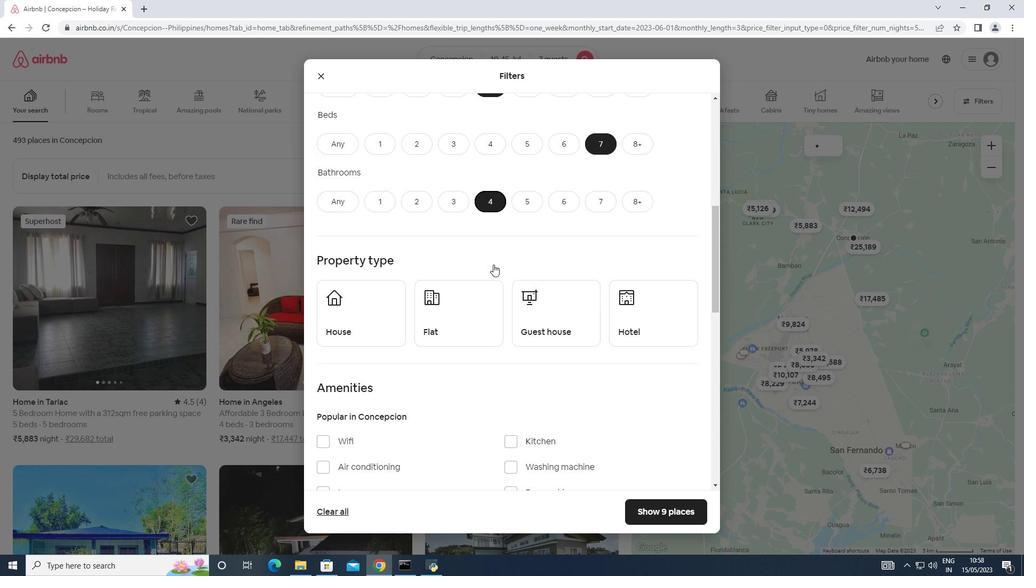 
Action: Mouse moved to (377, 241)
Screenshot: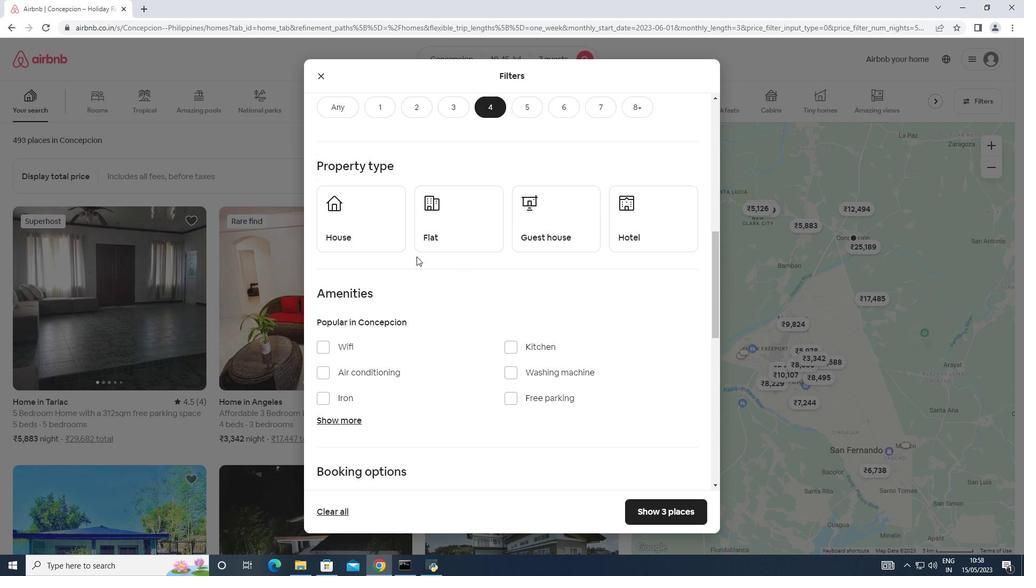 
Action: Mouse pressed left at (377, 241)
Screenshot: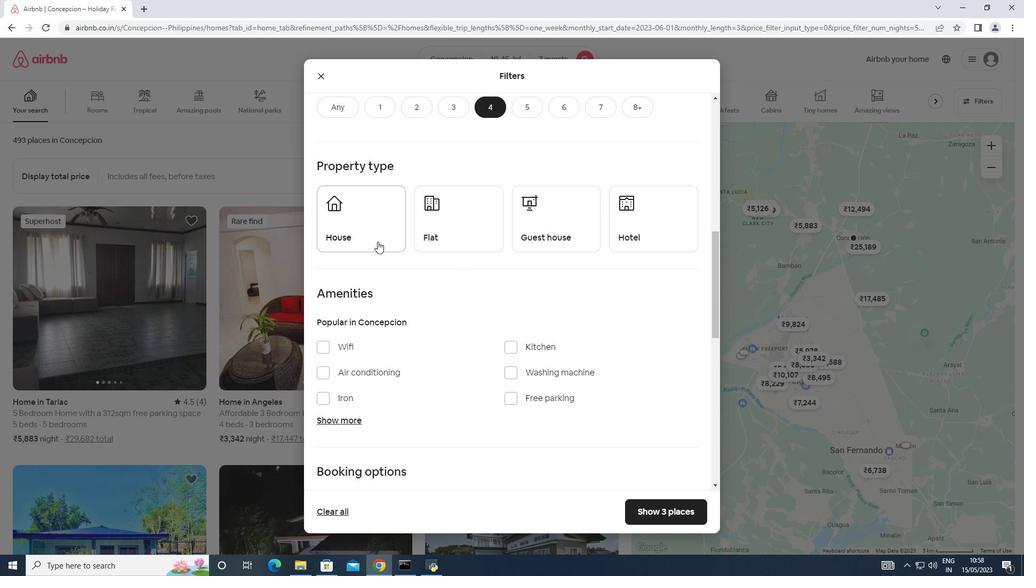 
Action: Mouse moved to (457, 246)
Screenshot: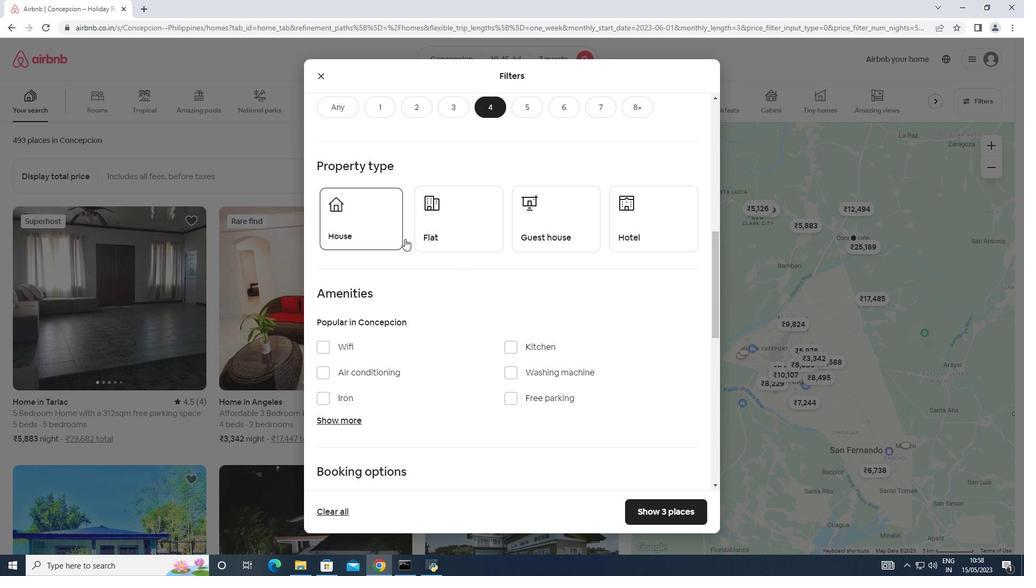 
Action: Mouse pressed left at (457, 246)
Screenshot: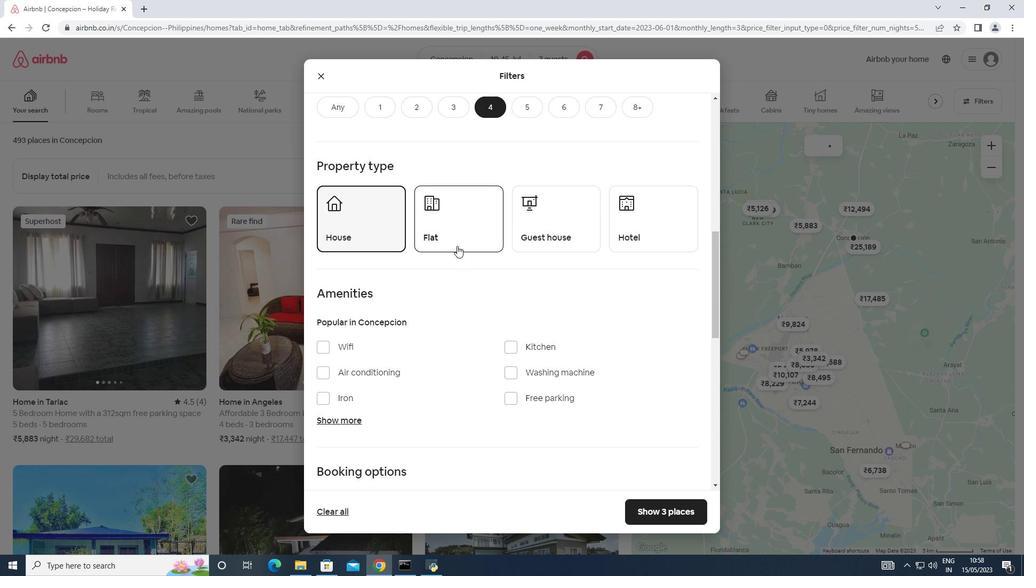 
Action: Mouse moved to (548, 213)
Screenshot: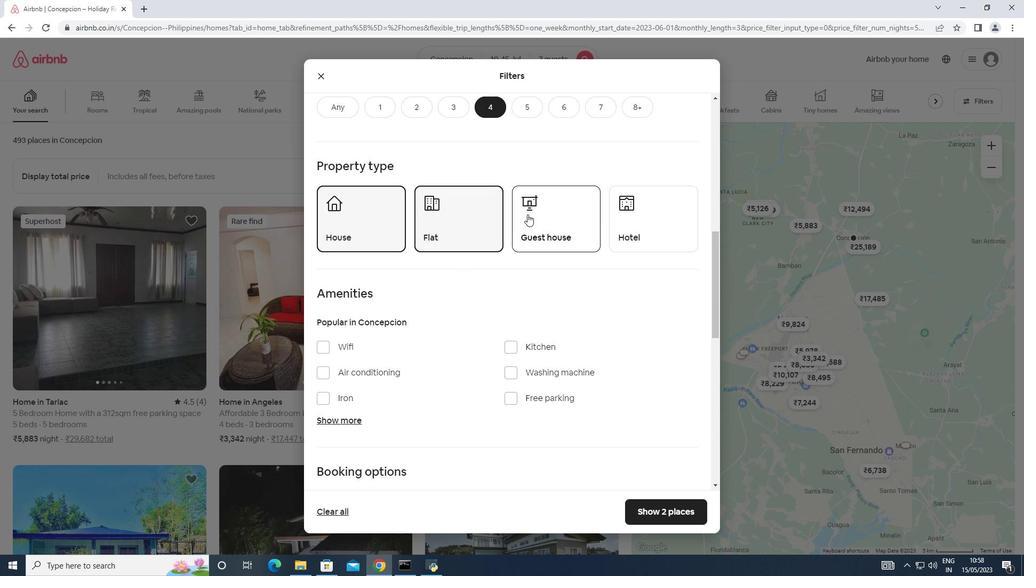 
Action: Mouse pressed left at (548, 213)
Screenshot: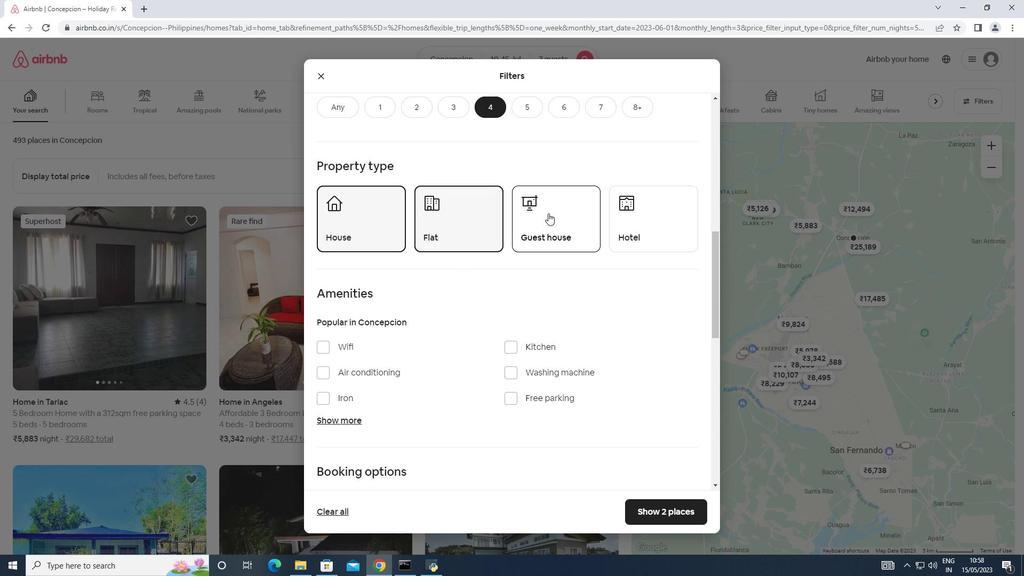 
Action: Mouse moved to (500, 240)
Screenshot: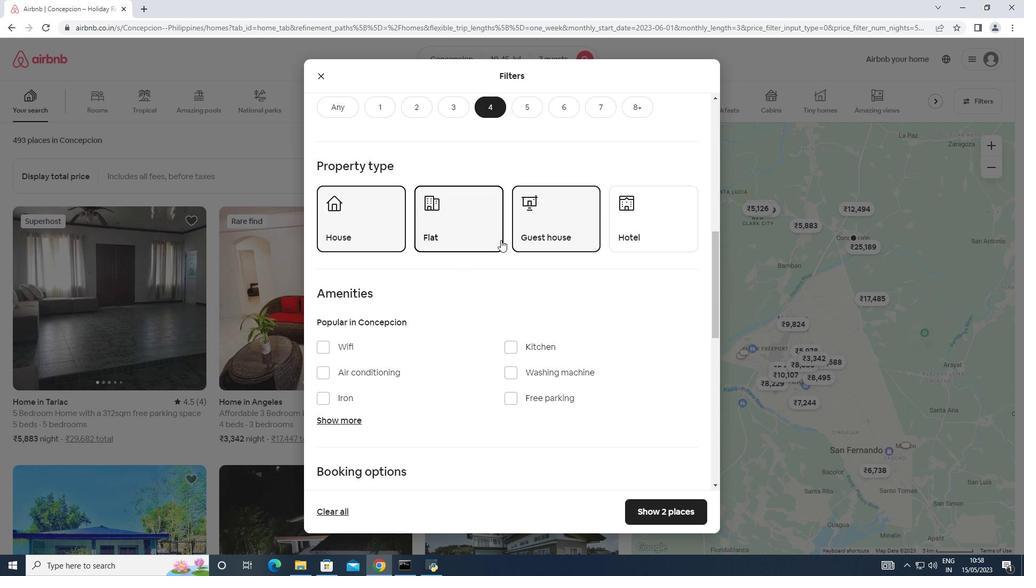 
Action: Mouse scrolled (500, 240) with delta (0, 0)
Screenshot: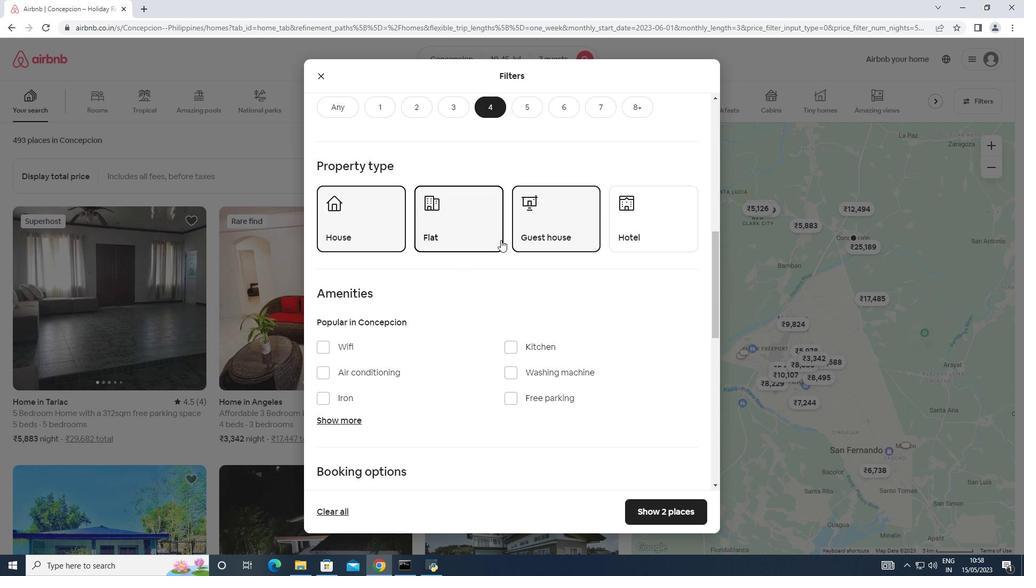
Action: Mouse scrolled (500, 240) with delta (0, 0)
Screenshot: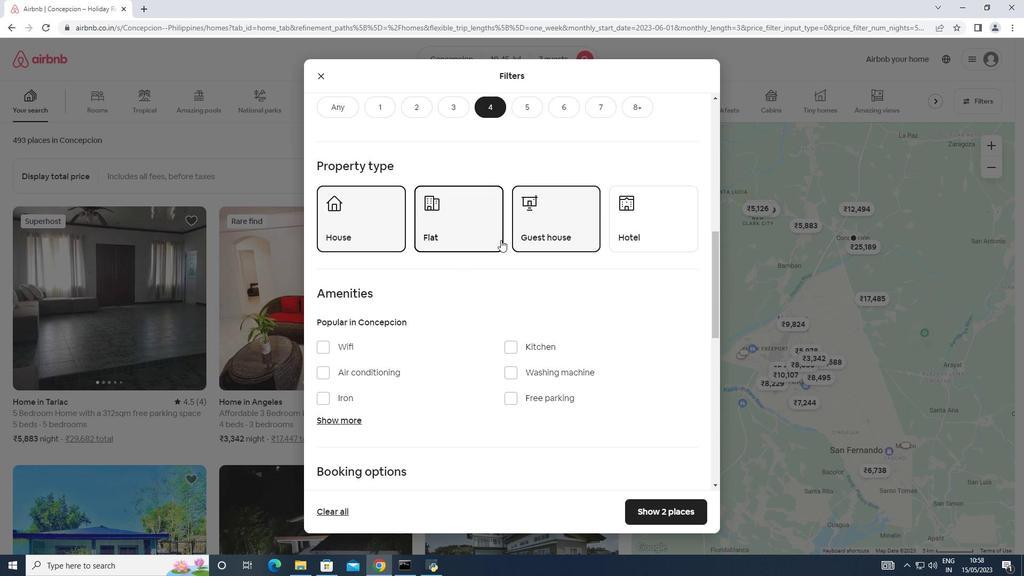
Action: Mouse moved to (336, 310)
Screenshot: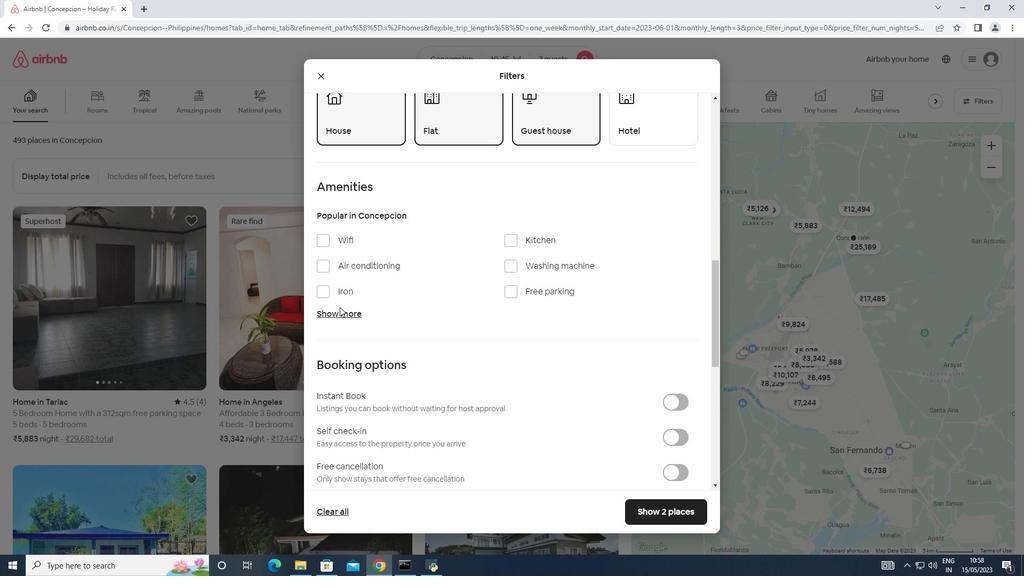 
Action: Mouse pressed left at (336, 310)
Screenshot: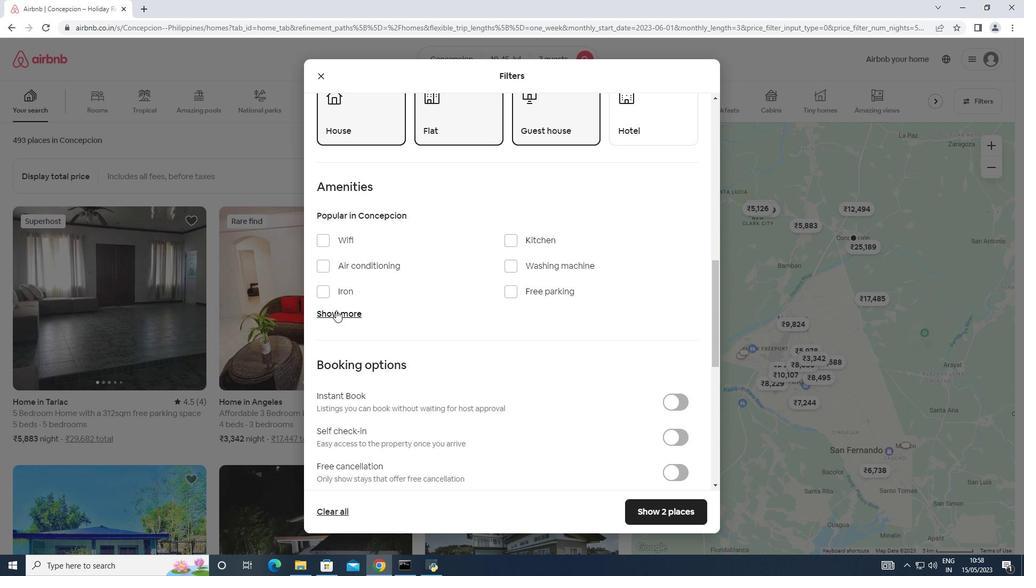 
Action: Mouse moved to (325, 239)
Screenshot: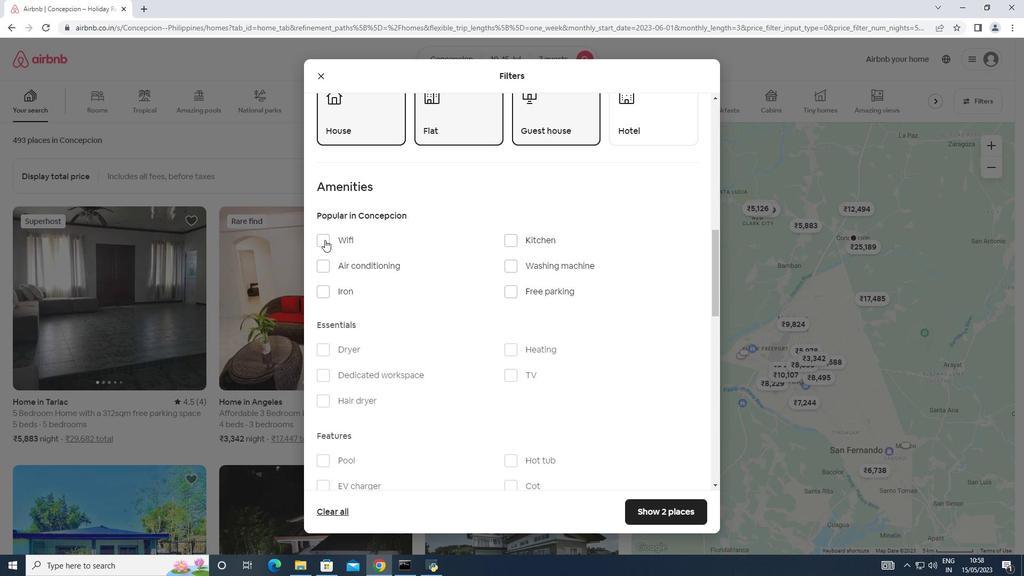 
Action: Mouse pressed left at (325, 239)
Screenshot: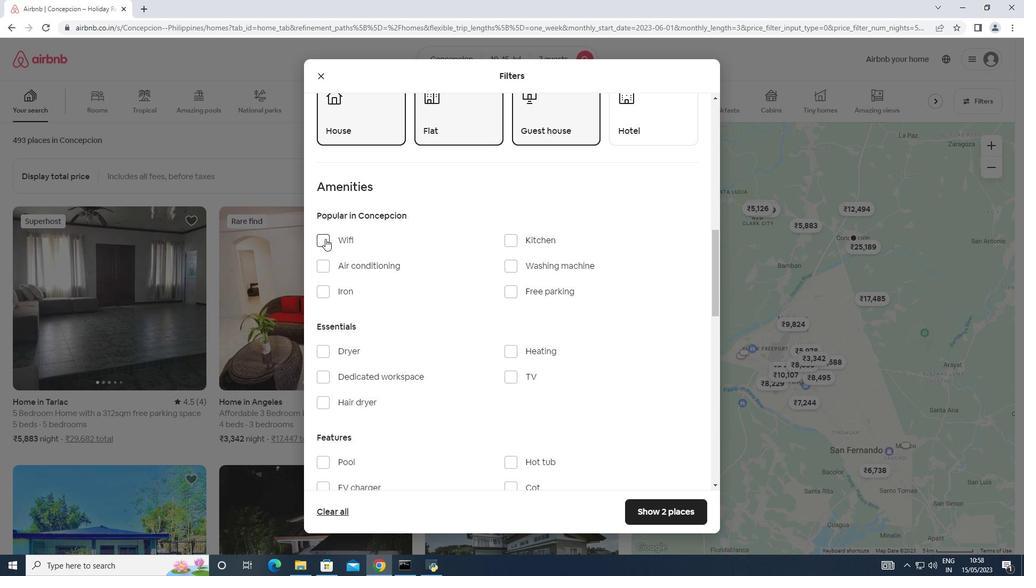 
Action: Mouse moved to (510, 376)
Screenshot: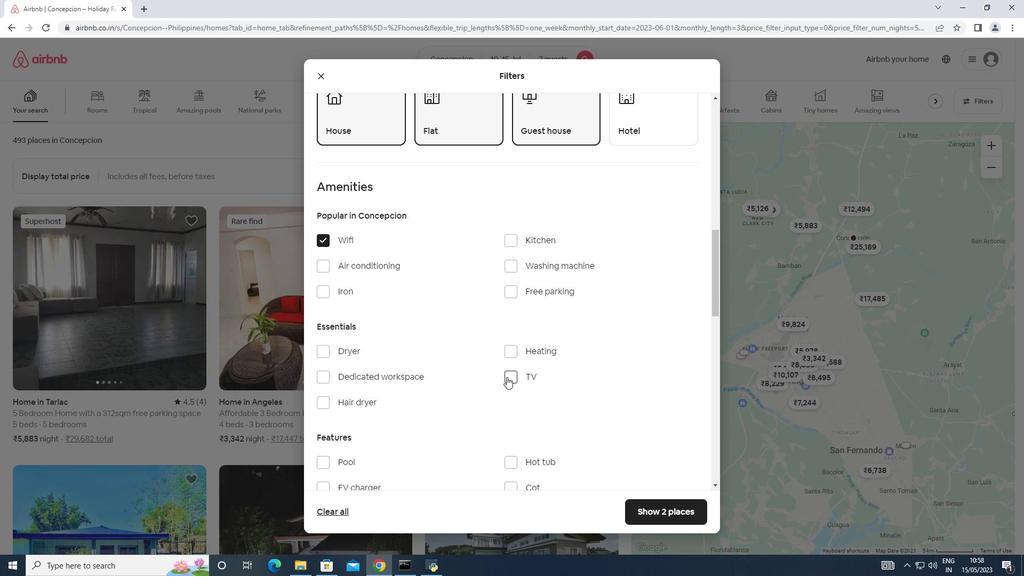 
Action: Mouse pressed left at (510, 376)
Screenshot: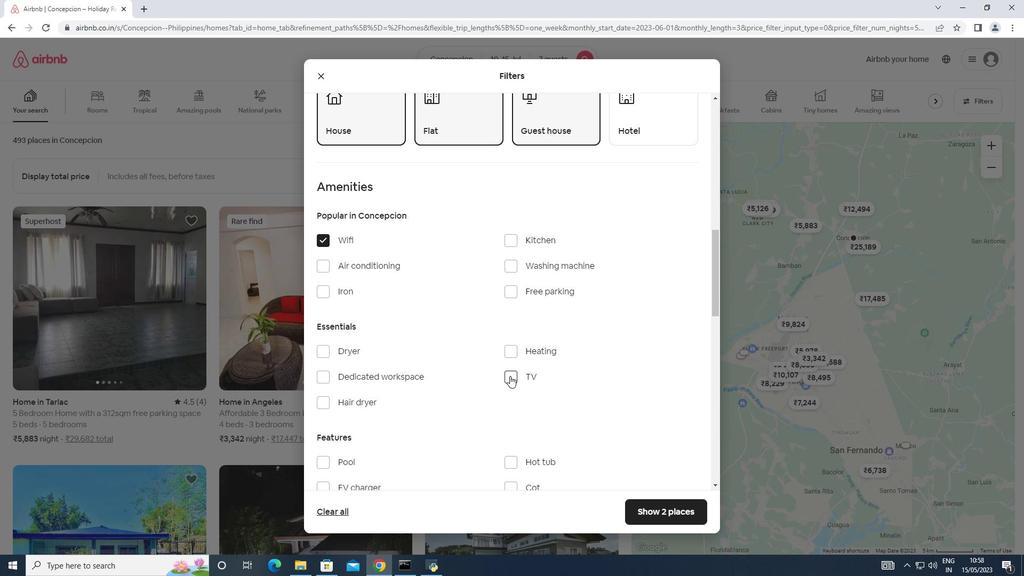 
Action: Mouse moved to (511, 287)
Screenshot: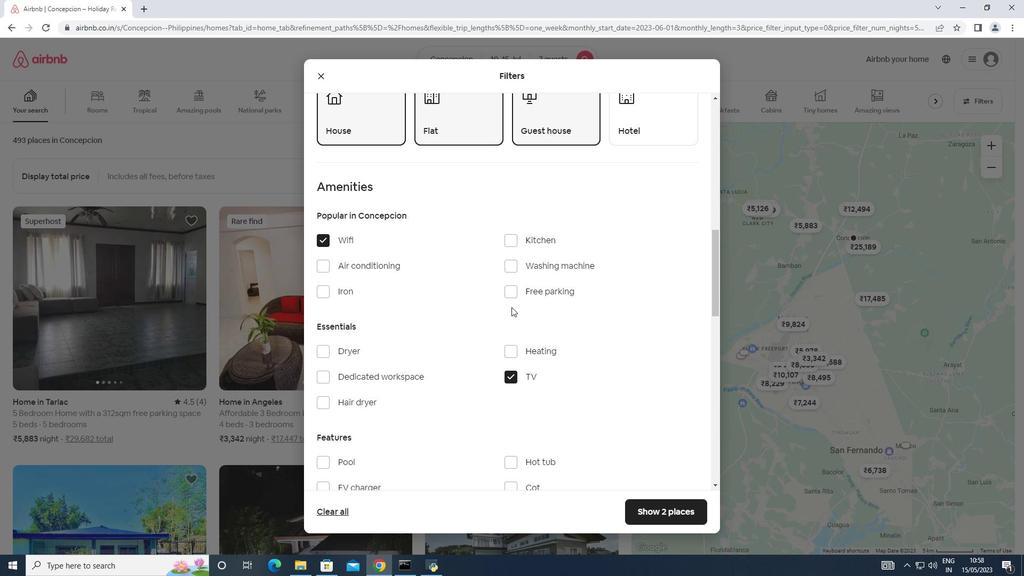 
Action: Mouse pressed left at (511, 287)
Screenshot: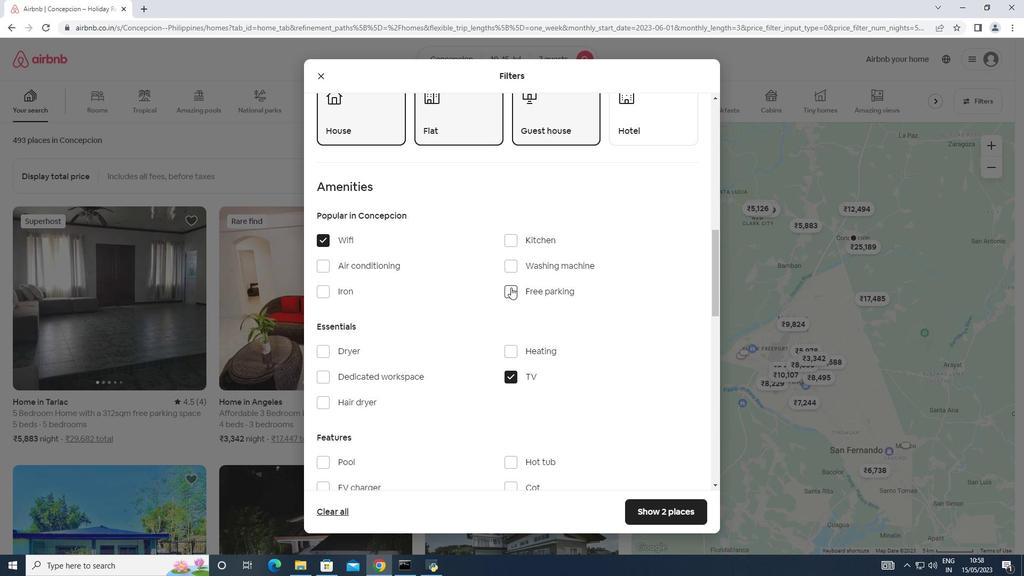 
Action: Mouse moved to (467, 310)
Screenshot: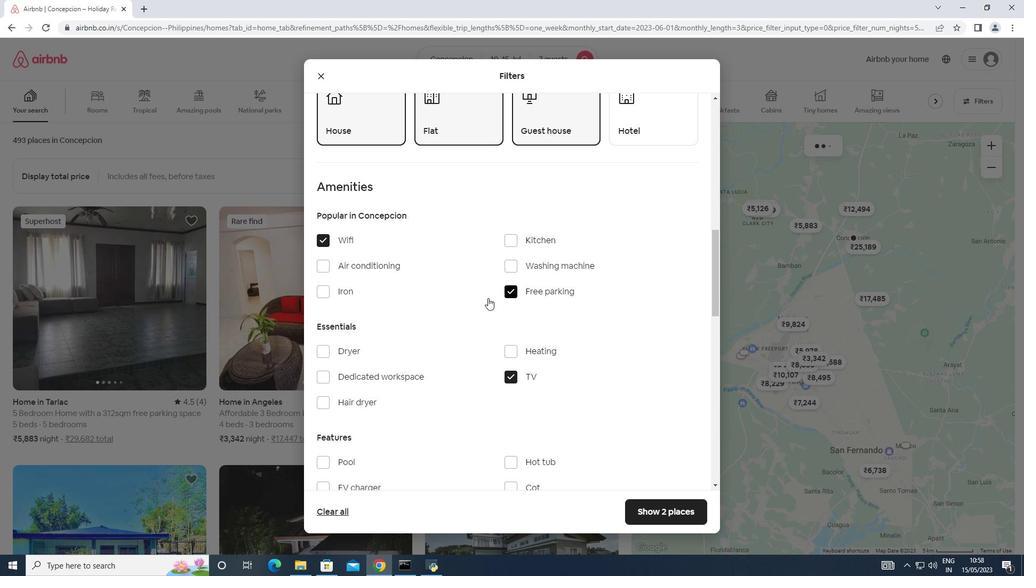 
Action: Mouse scrolled (467, 310) with delta (0, 0)
Screenshot: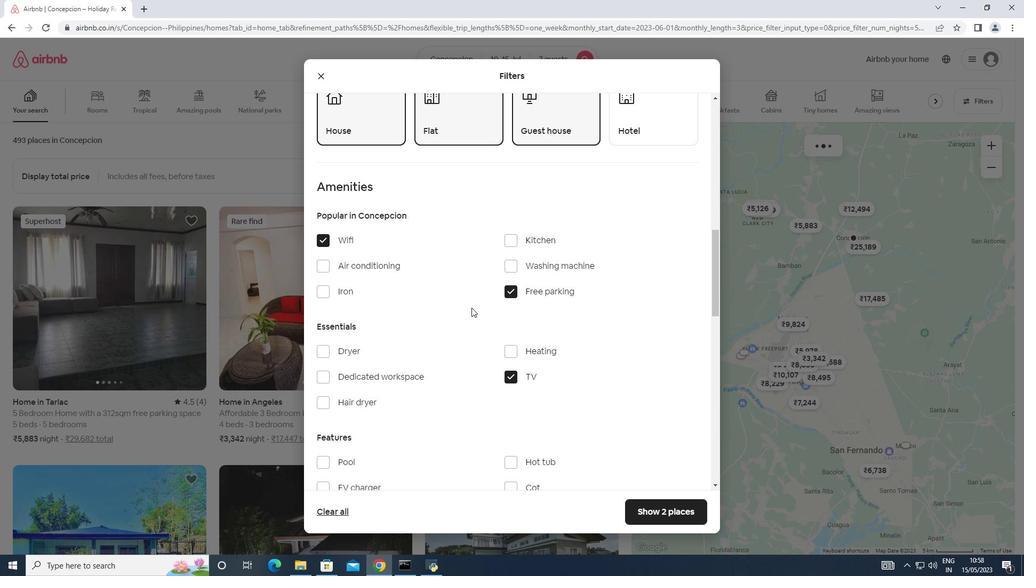 
Action: Mouse scrolled (467, 310) with delta (0, 0)
Screenshot: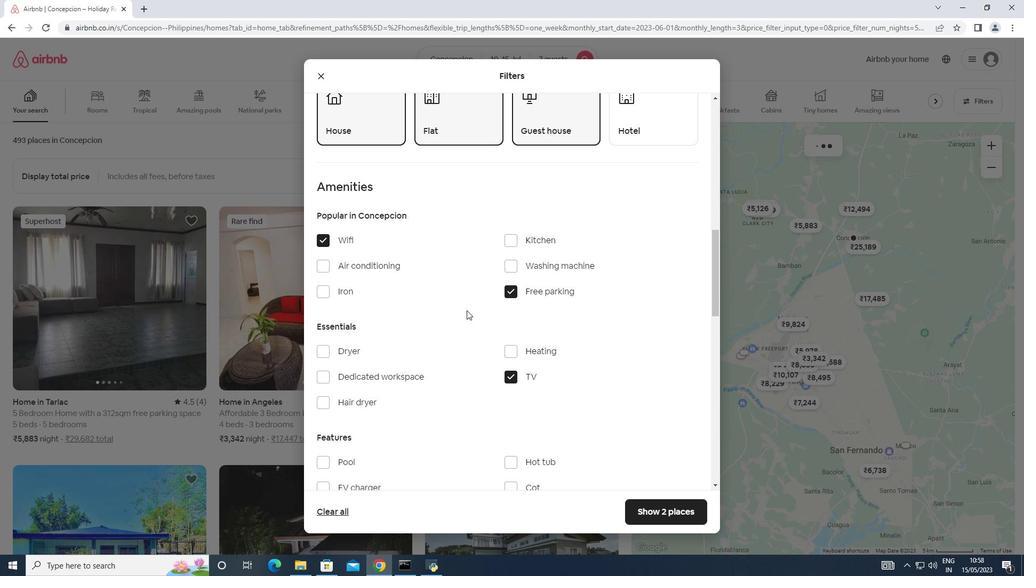
Action: Mouse moved to (451, 323)
Screenshot: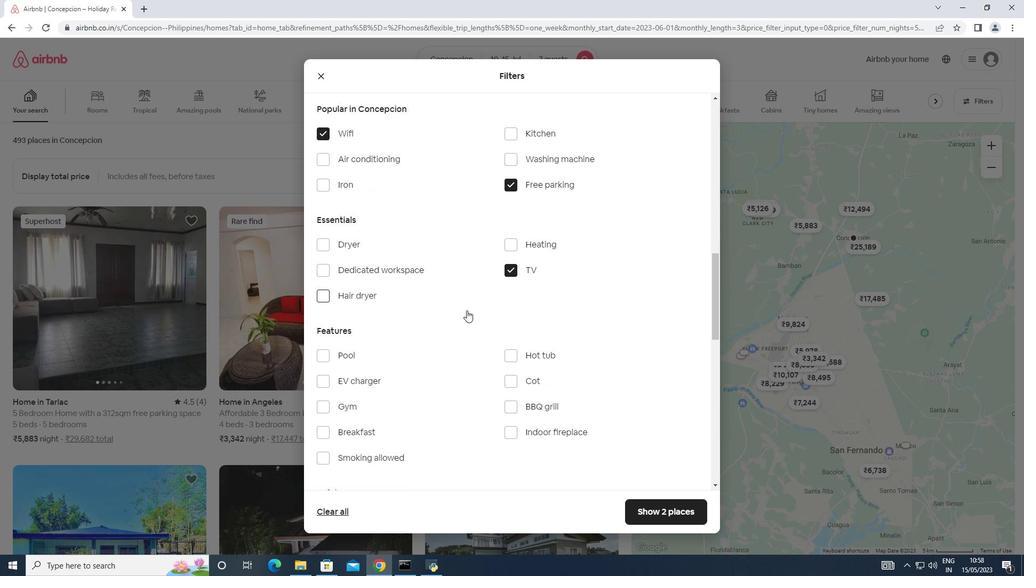 
Action: Mouse scrolled (451, 322) with delta (0, 0)
Screenshot: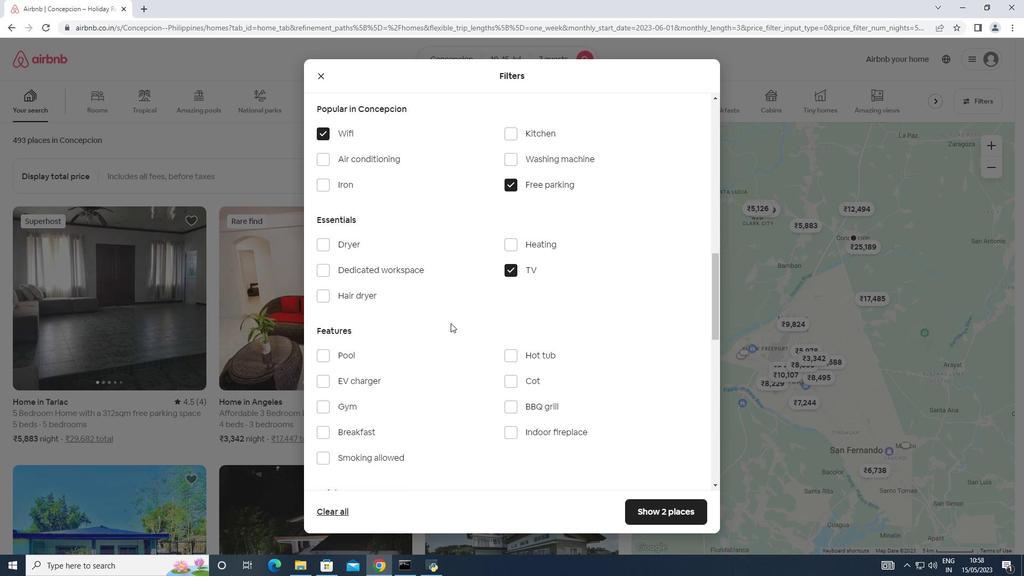 
Action: Mouse moved to (339, 350)
Screenshot: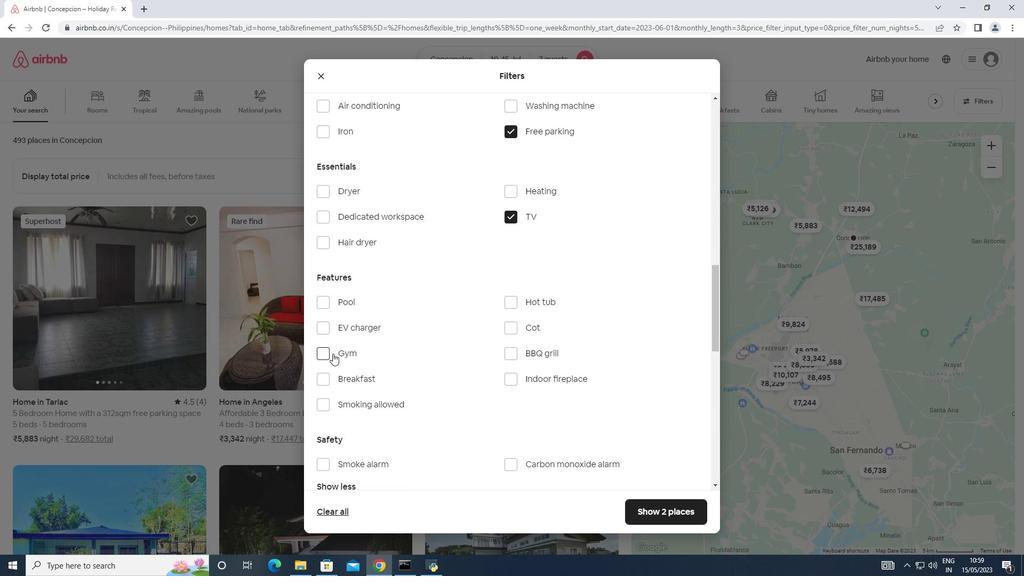 
Action: Mouse pressed left at (339, 350)
Screenshot: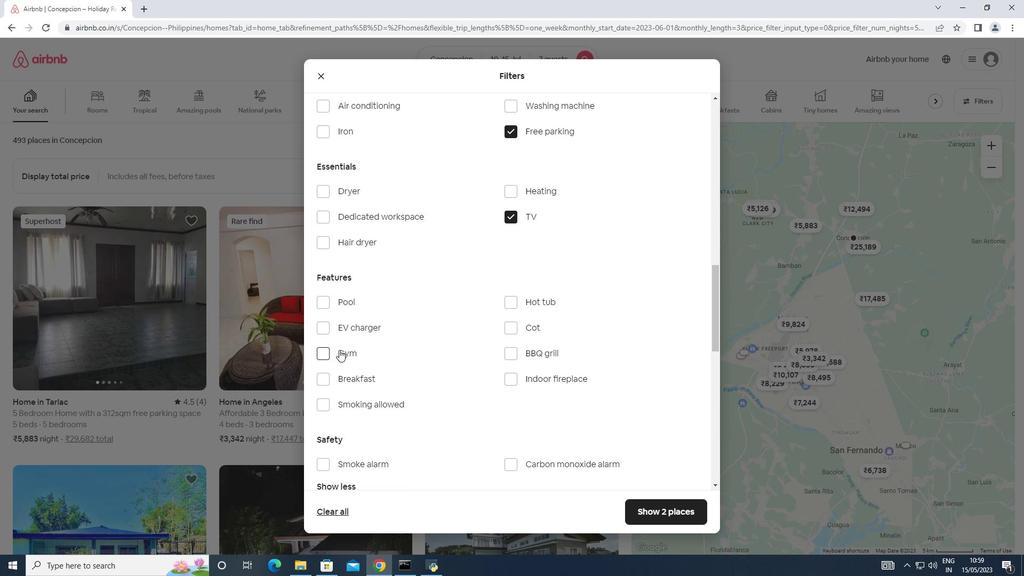 
Action: Mouse moved to (356, 381)
Screenshot: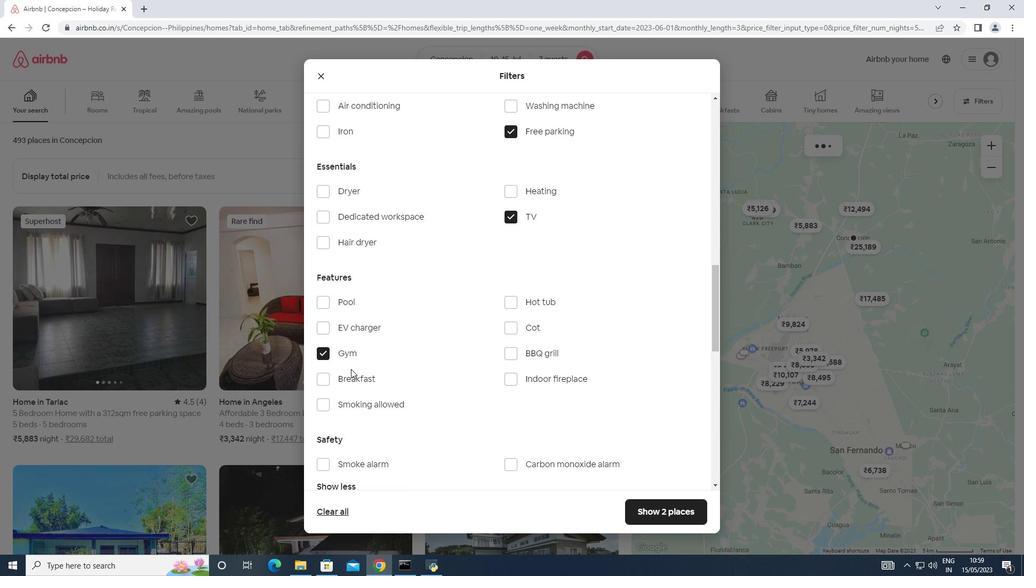 
Action: Mouse pressed left at (356, 381)
Screenshot: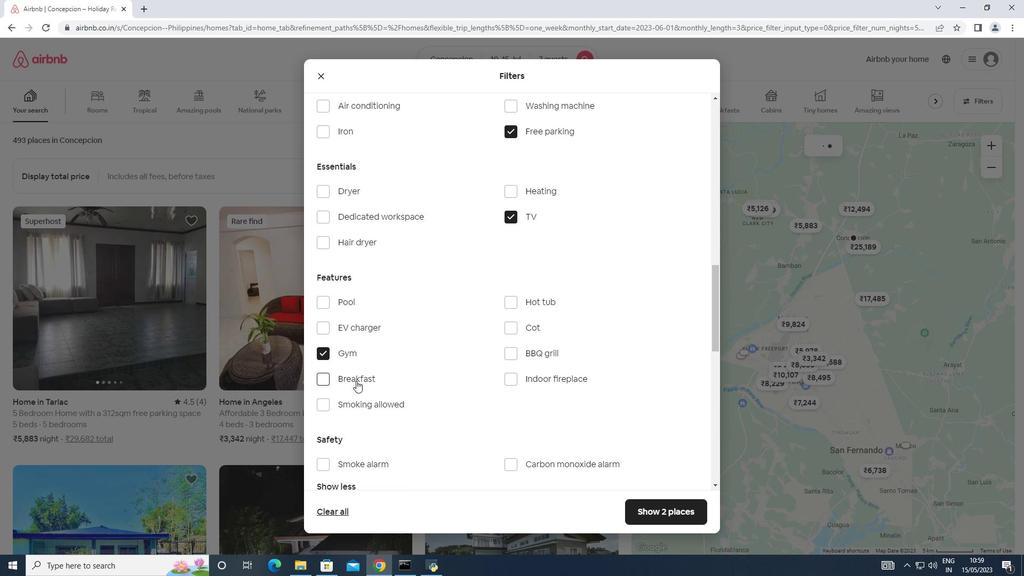 
Action: Mouse moved to (422, 346)
Screenshot: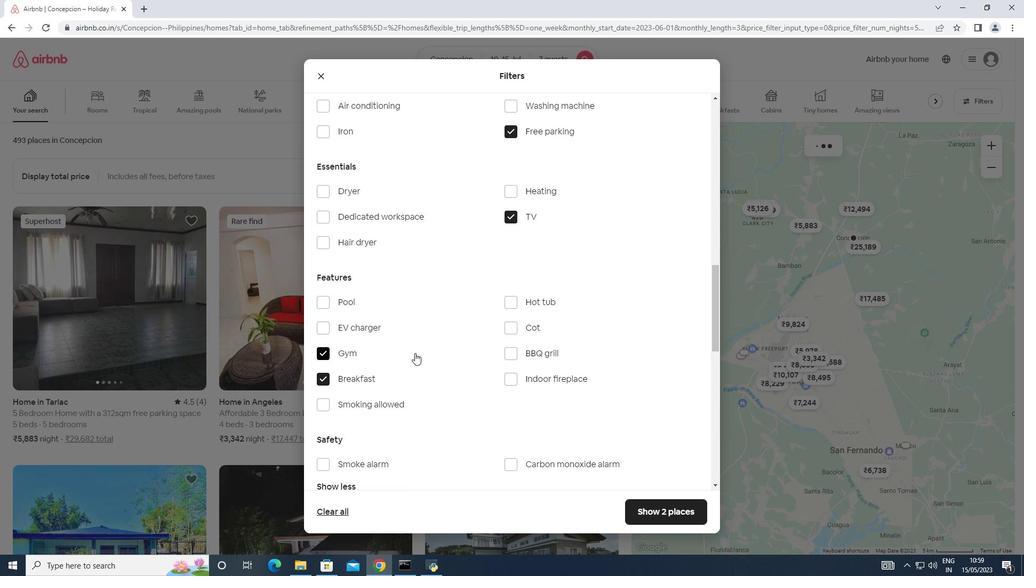 
Action: Mouse scrolled (422, 346) with delta (0, 0)
Screenshot: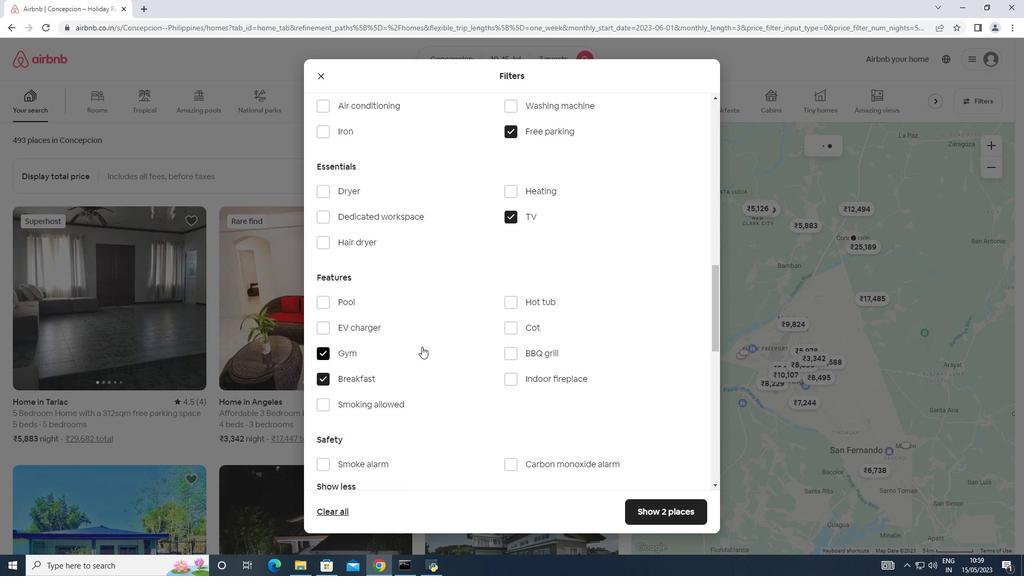 
Action: Mouse scrolled (422, 346) with delta (0, 0)
Screenshot: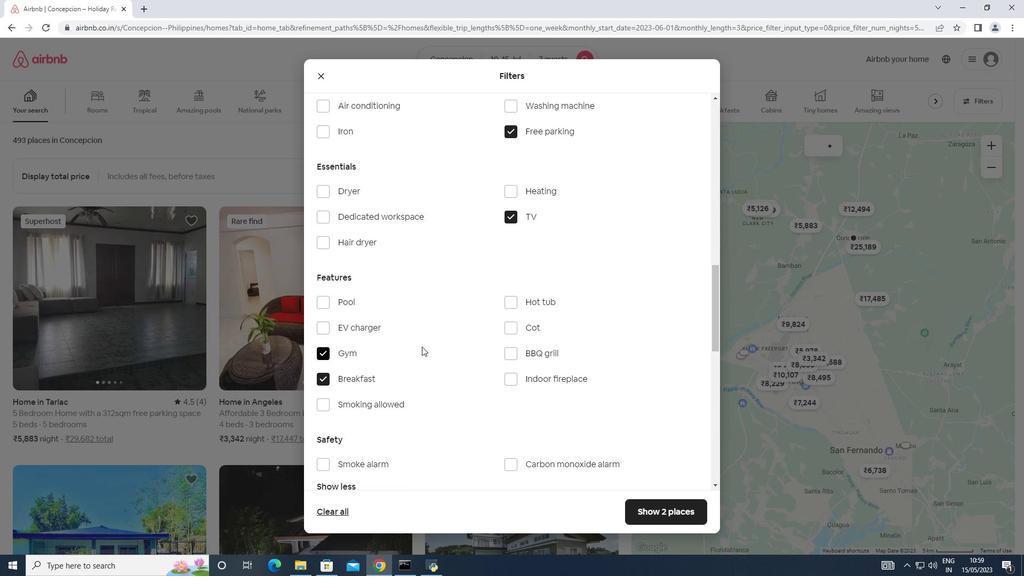 
Action: Mouse moved to (422, 345)
Screenshot: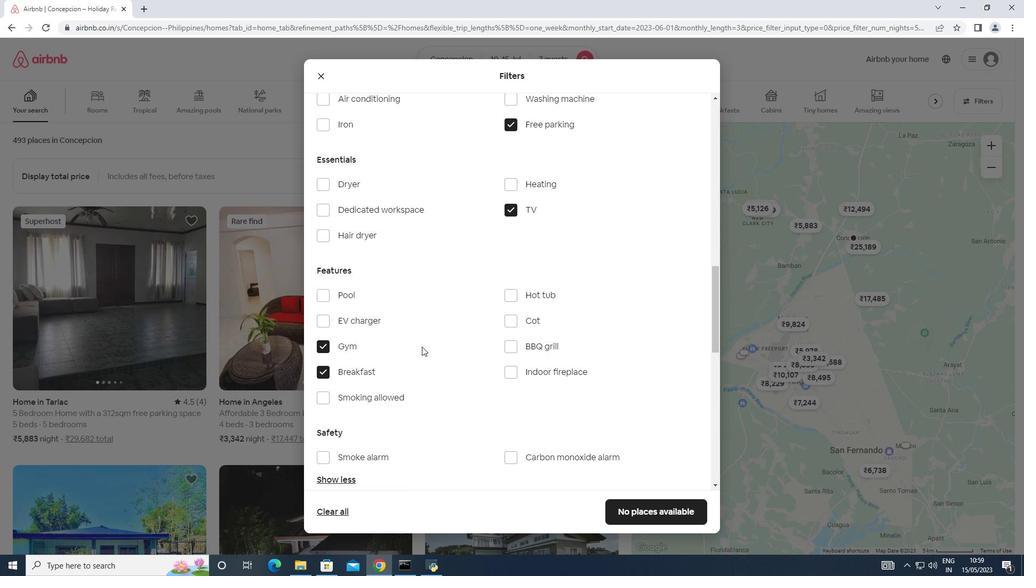 
Action: Mouse scrolled (422, 344) with delta (0, 0)
Screenshot: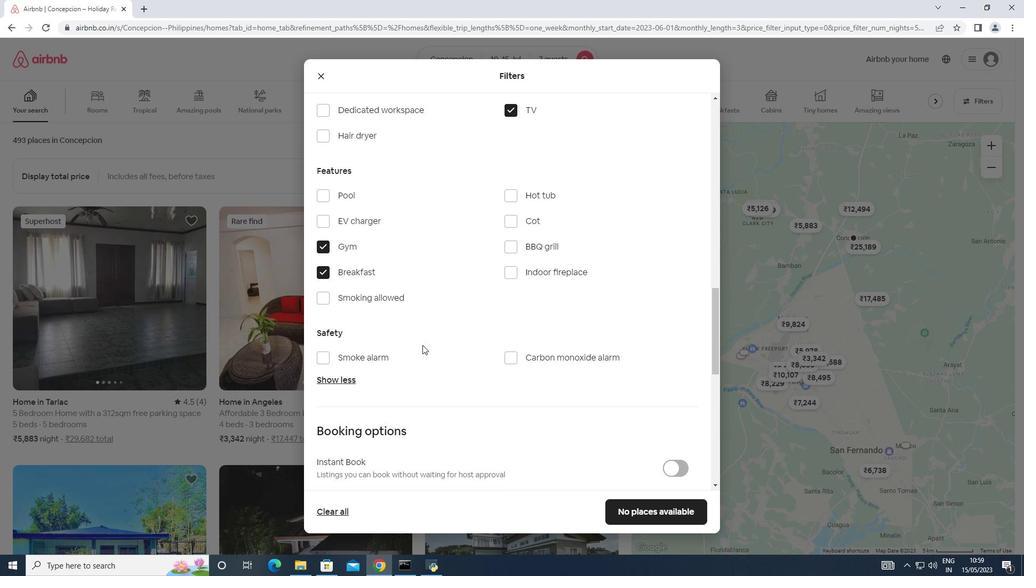 
Action: Mouse moved to (424, 344)
Screenshot: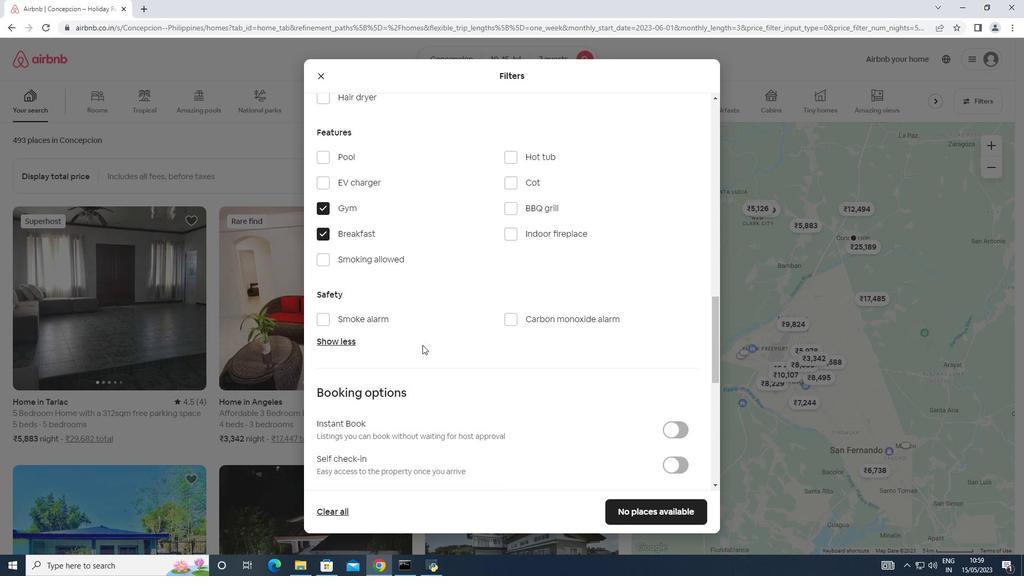 
Action: Mouse scrolled (424, 344) with delta (0, 0)
Screenshot: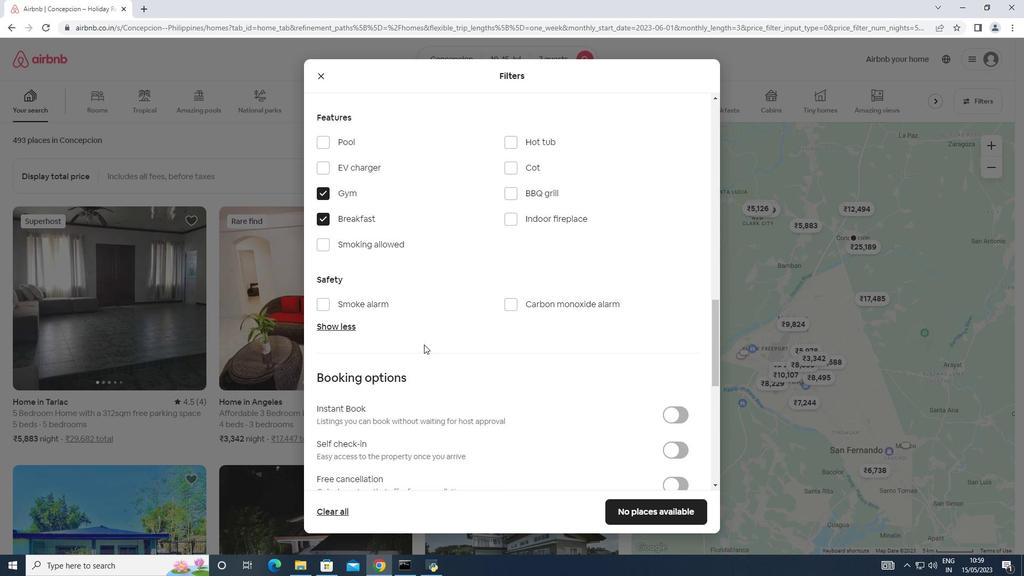 
Action: Mouse scrolled (424, 344) with delta (0, 0)
Screenshot: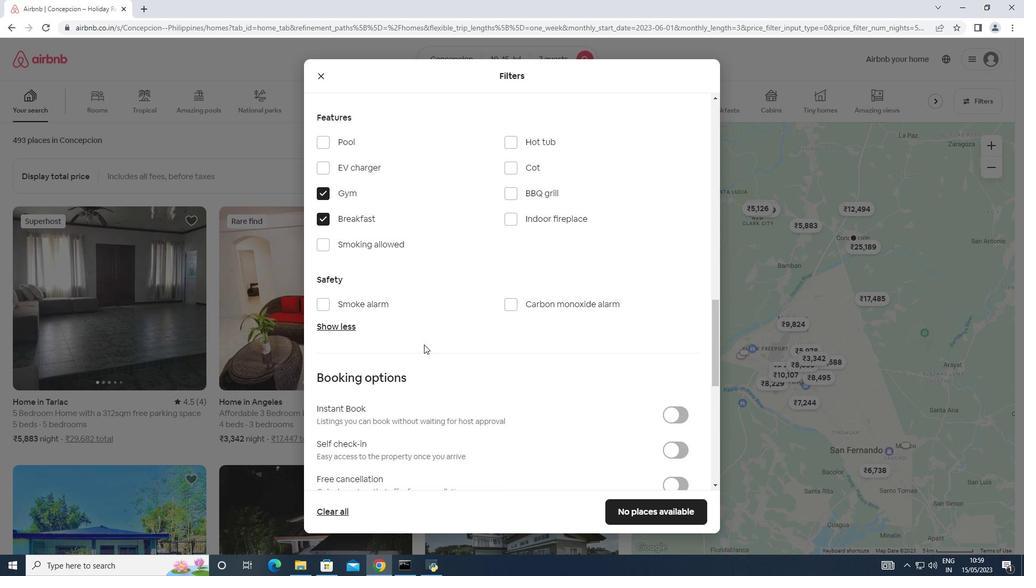
Action: Mouse moved to (670, 344)
Screenshot: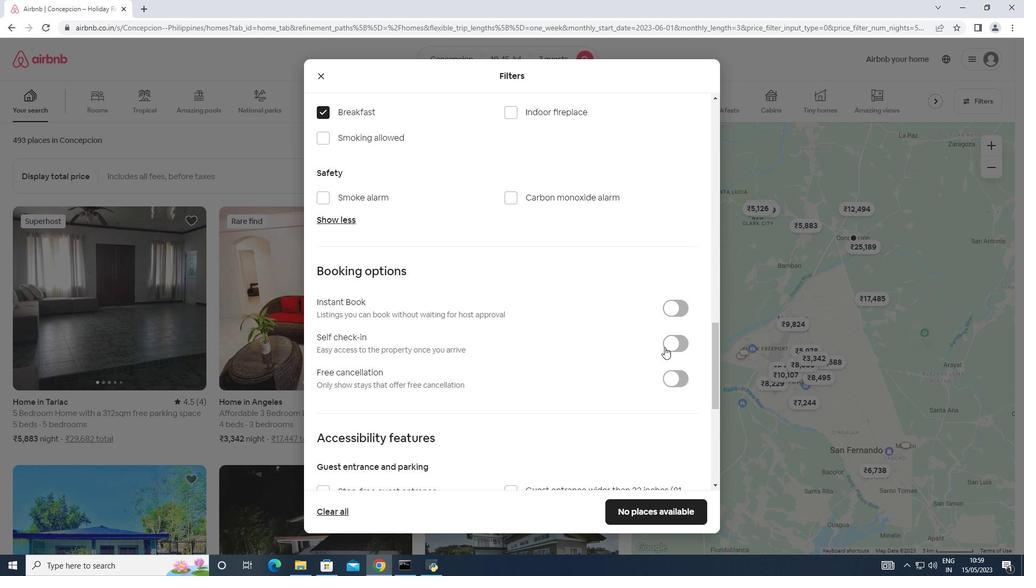 
Action: Mouse pressed left at (670, 344)
Screenshot: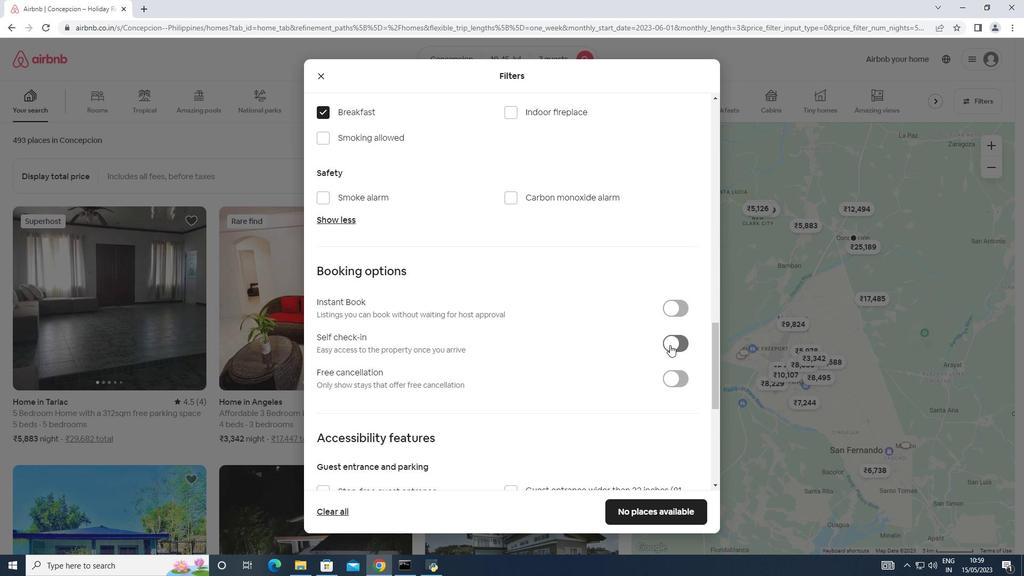 
Action: Mouse moved to (380, 338)
Screenshot: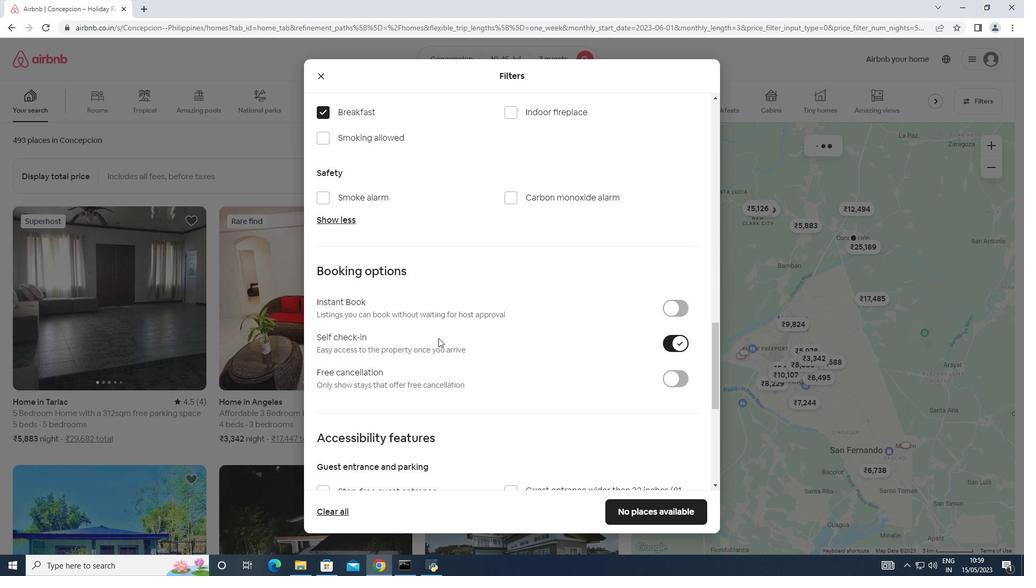 
Action: Mouse scrolled (380, 337) with delta (0, 0)
Screenshot: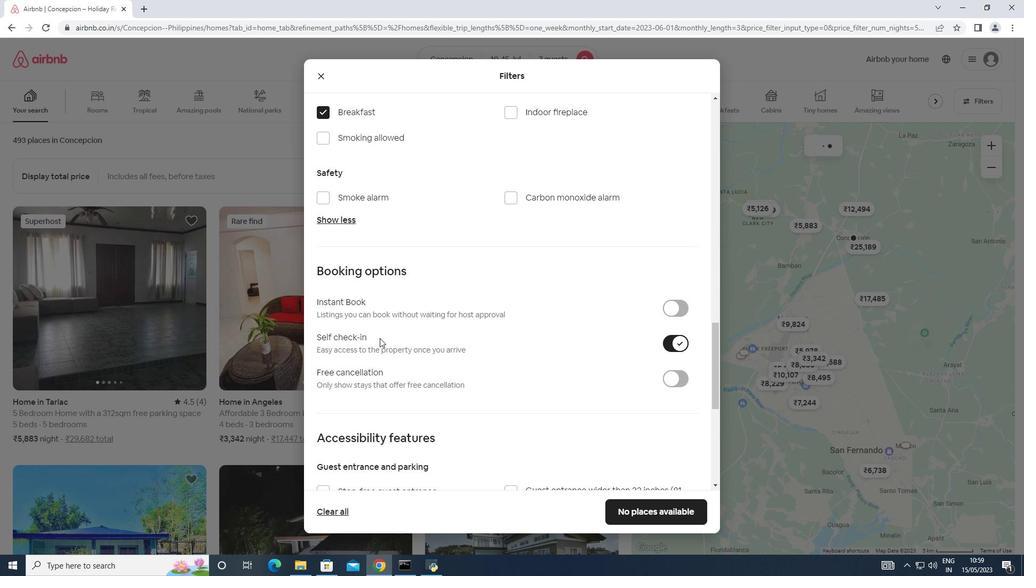 
Action: Mouse scrolled (380, 337) with delta (0, 0)
Screenshot: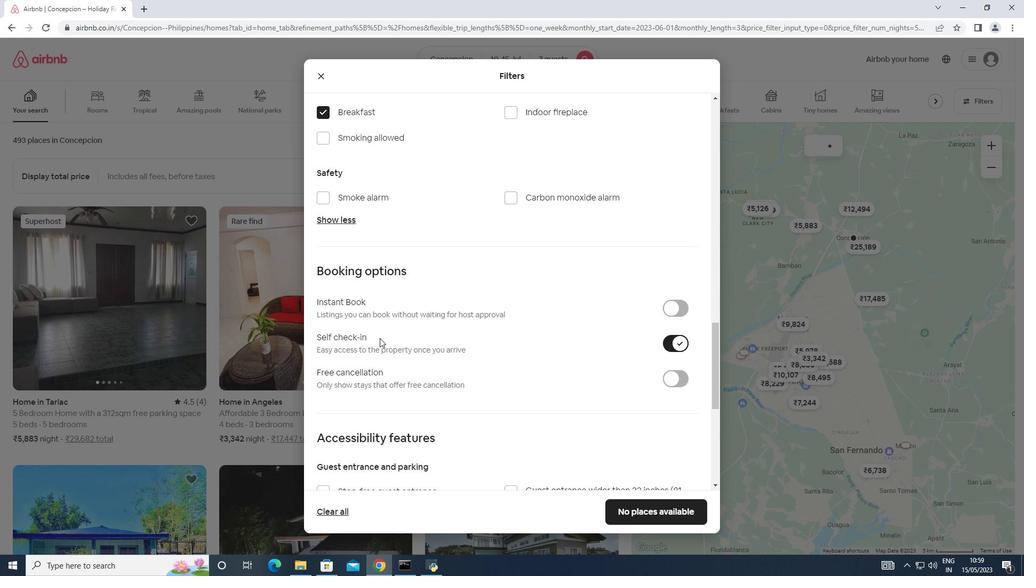 
Action: Mouse scrolled (380, 337) with delta (0, 0)
Screenshot: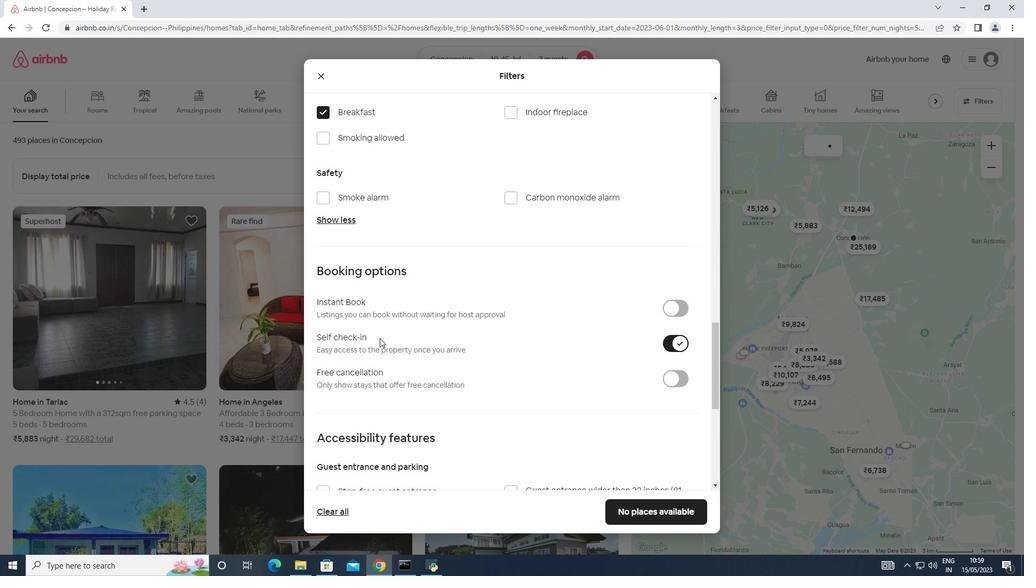 
Action: Mouse scrolled (380, 337) with delta (0, 0)
Screenshot: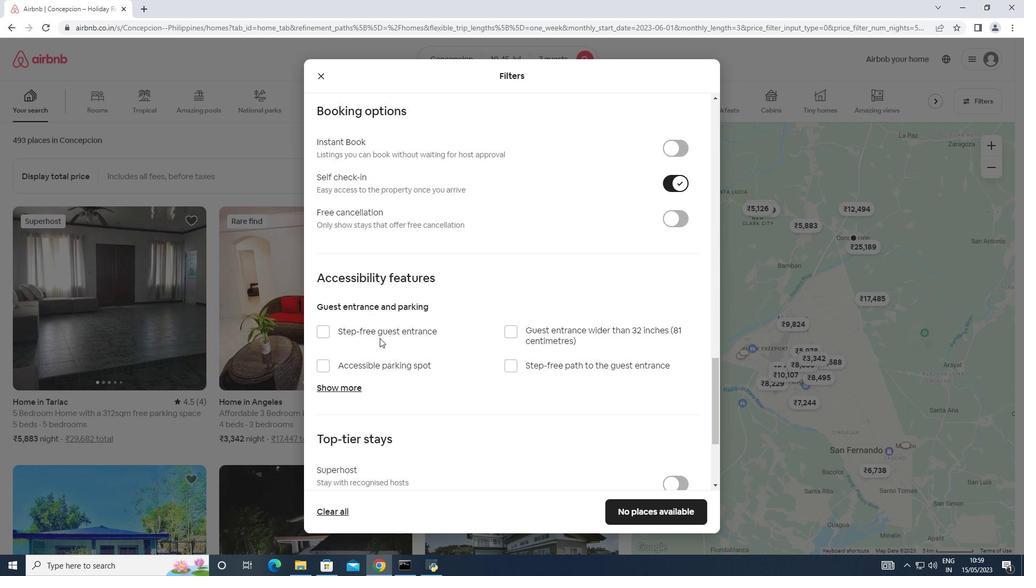 
Action: Mouse scrolled (380, 337) with delta (0, 0)
Screenshot: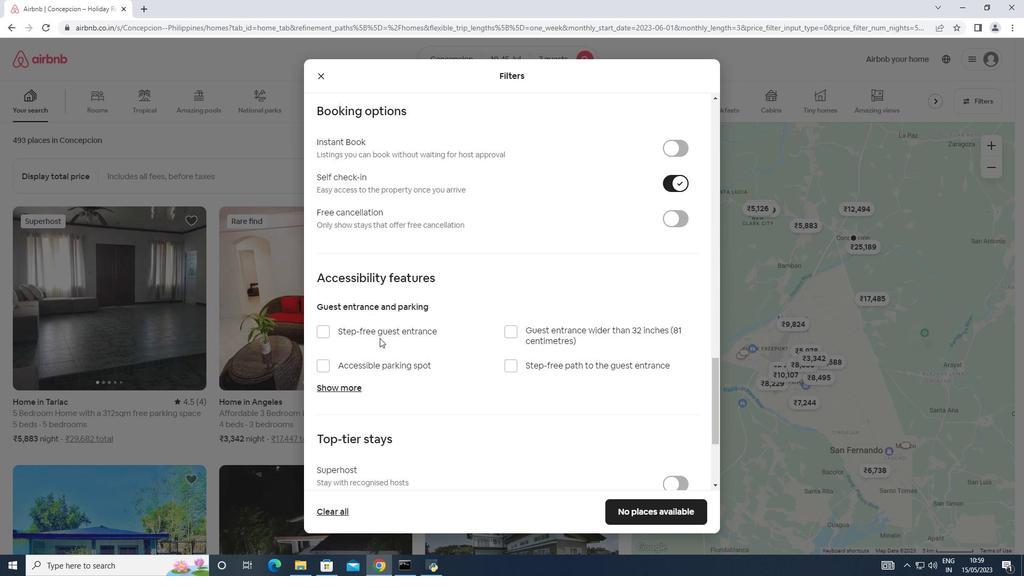 
Action: Mouse scrolled (380, 337) with delta (0, 0)
Screenshot: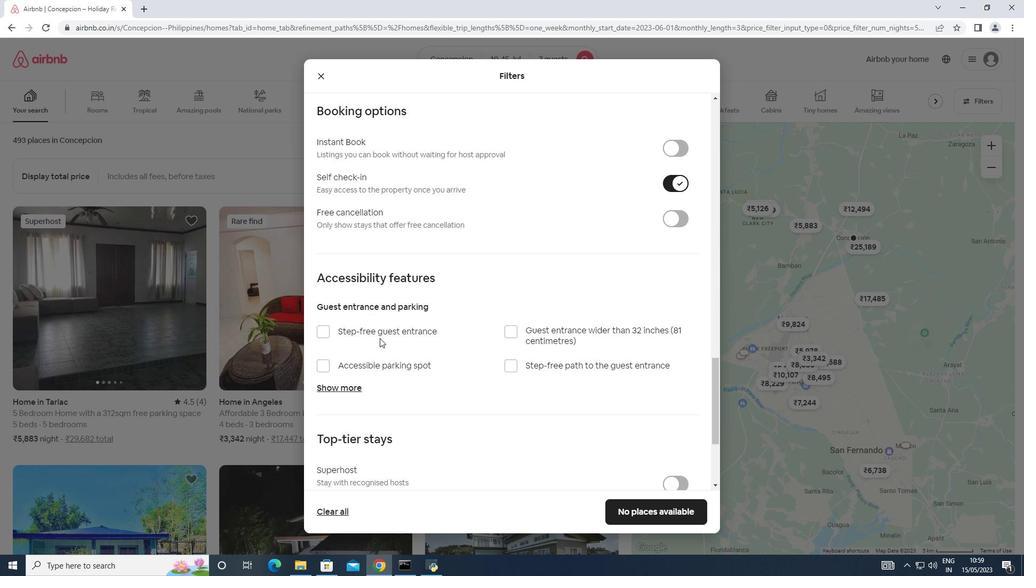 
Action: Mouse moved to (350, 421)
Screenshot: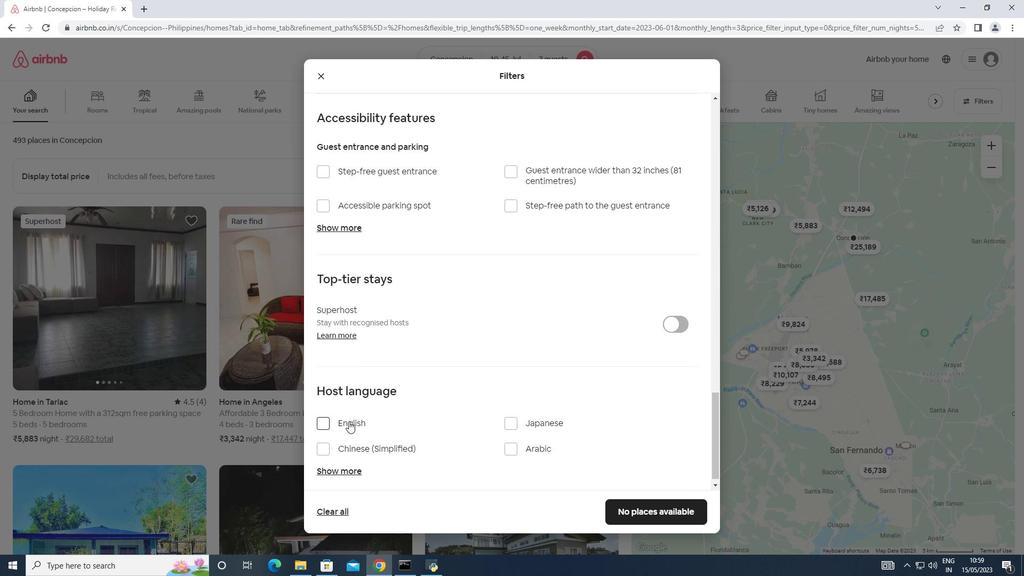 
Action: Mouse pressed left at (350, 421)
Screenshot: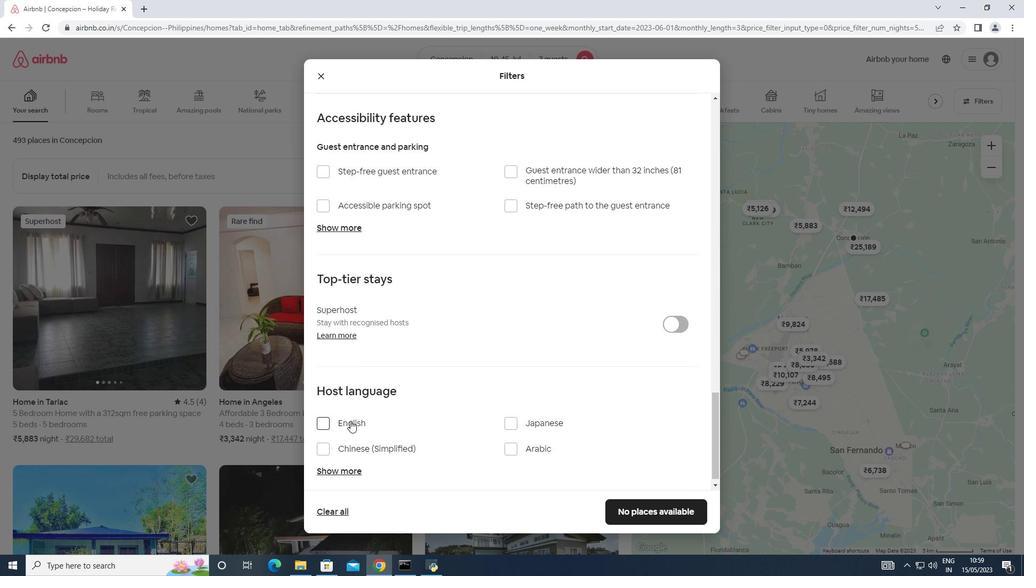 
Action: Mouse moved to (503, 417)
Screenshot: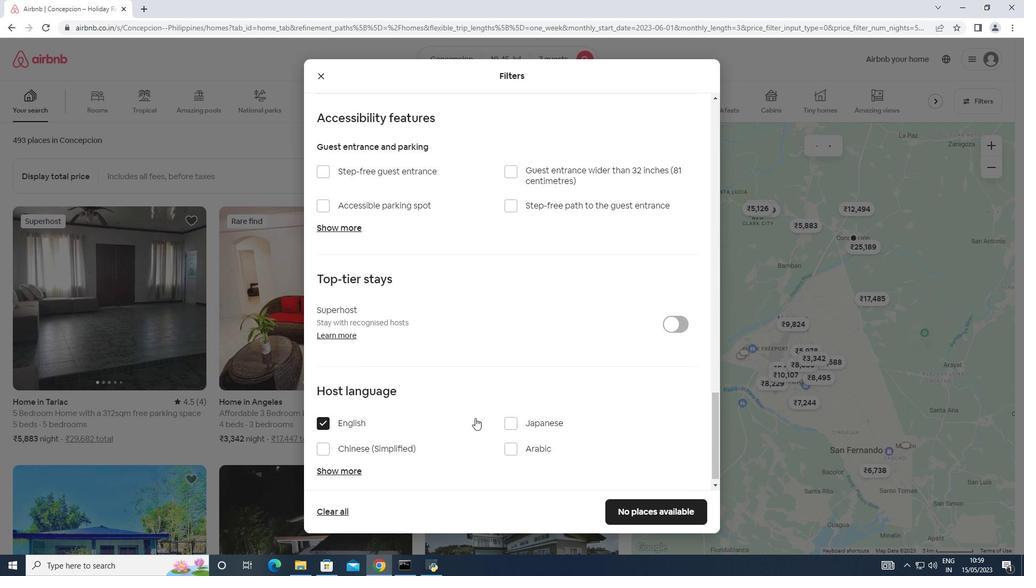 
Action: Mouse scrolled (503, 416) with delta (0, 0)
Screenshot: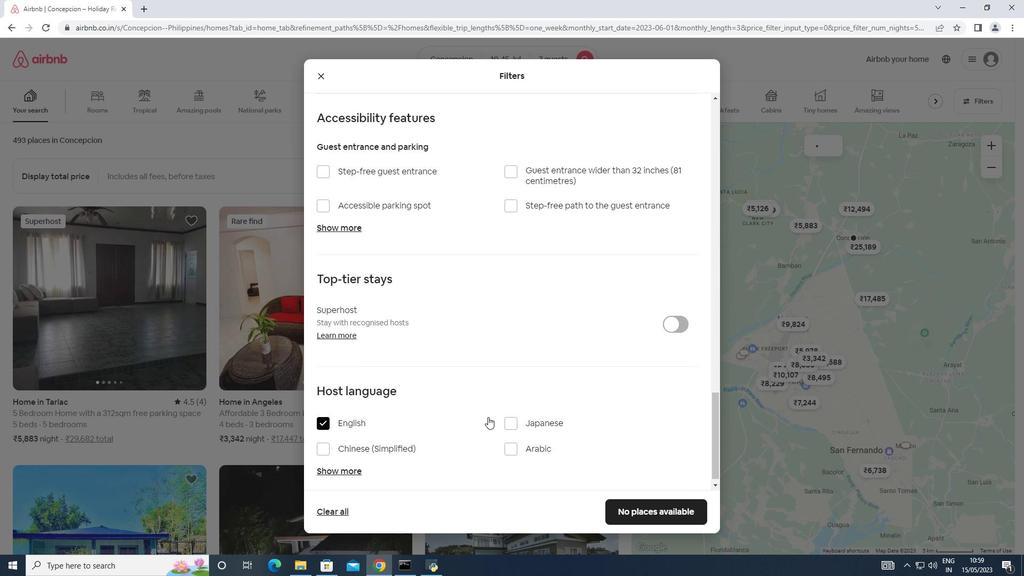 
Action: Mouse scrolled (503, 416) with delta (0, 0)
Screenshot: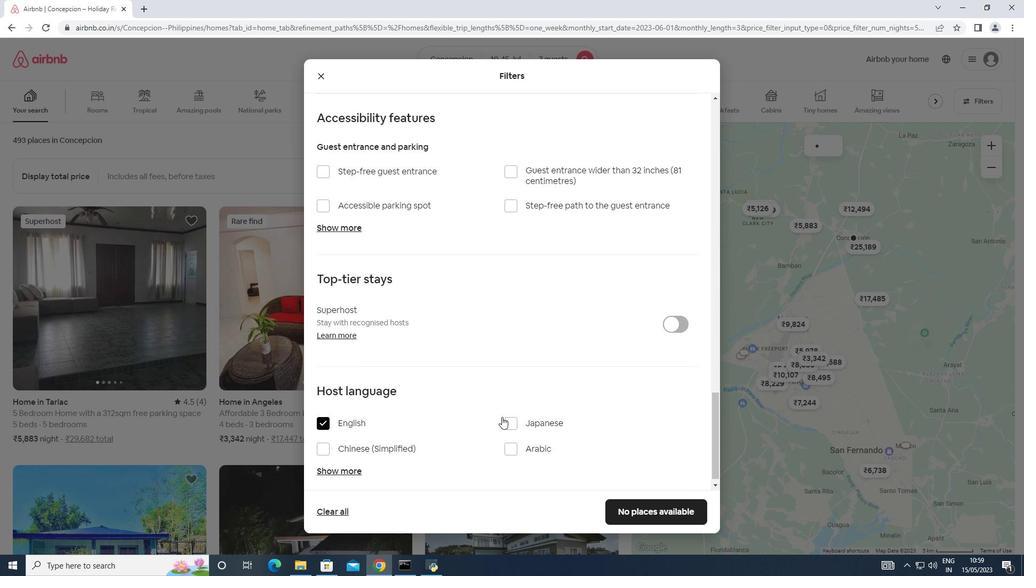 
Action: Mouse scrolled (503, 416) with delta (0, 0)
Screenshot: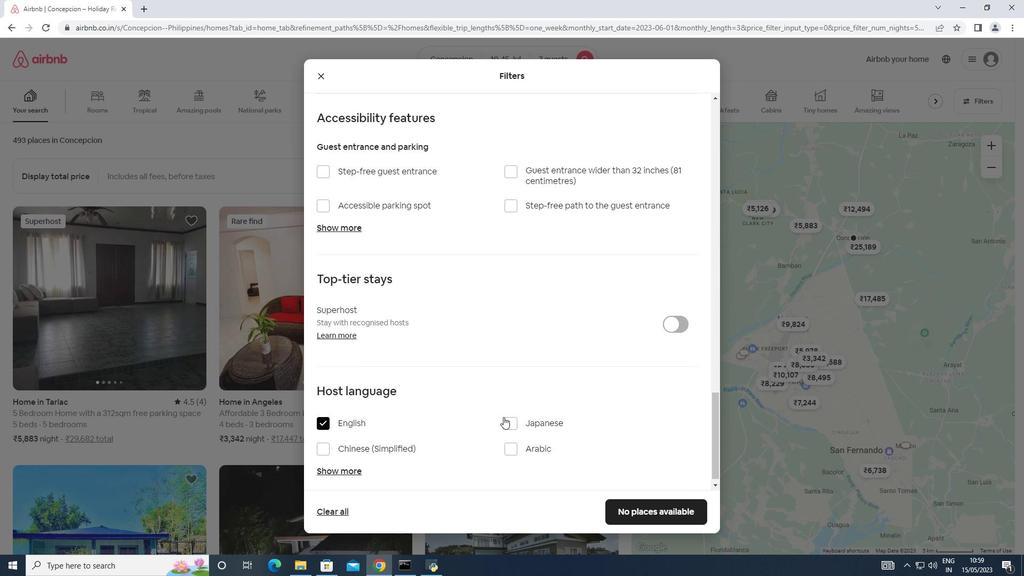 
Action: Mouse moved to (626, 506)
Screenshot: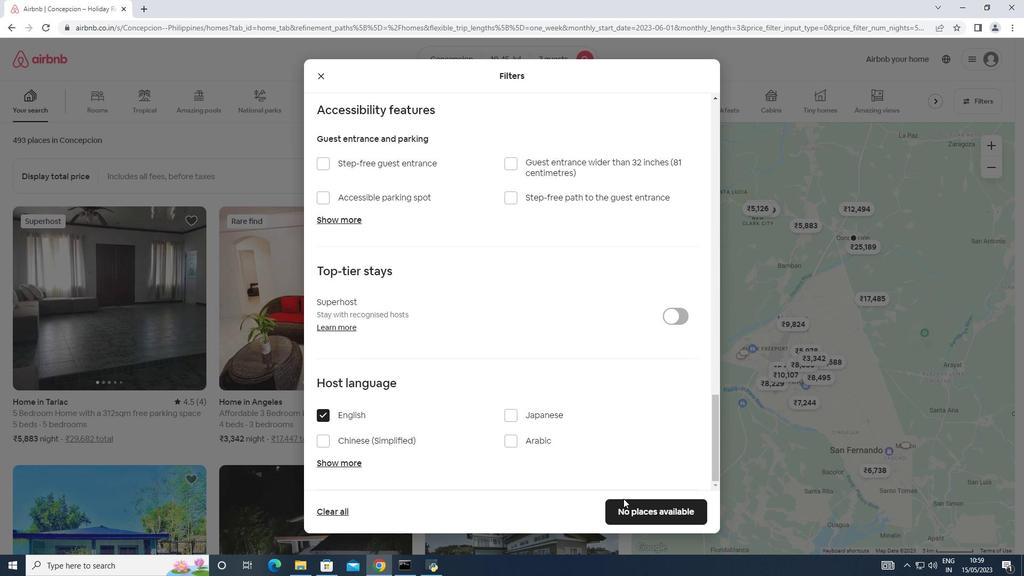
Action: Mouse pressed left at (626, 506)
Screenshot: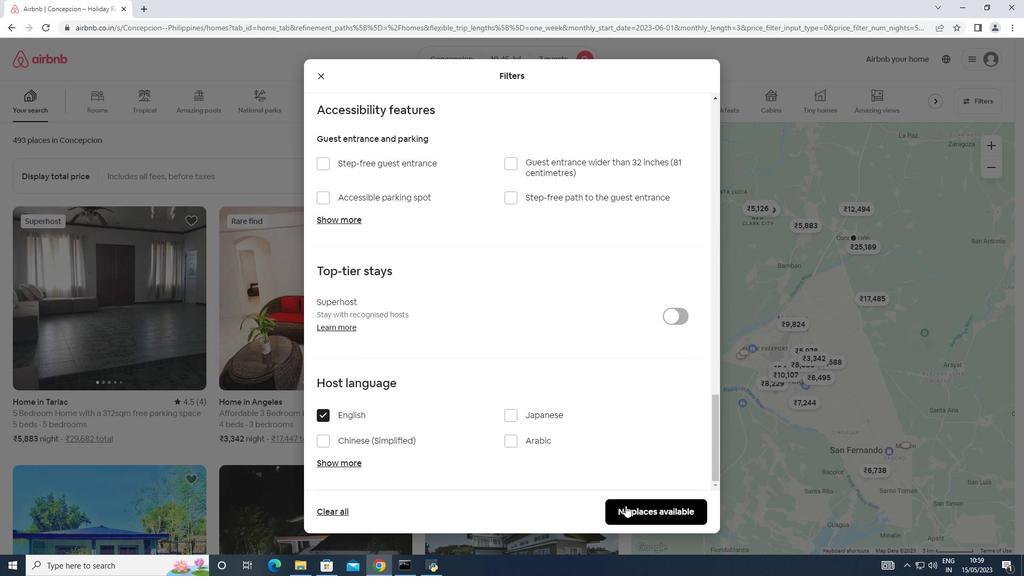 
Action: Mouse moved to (615, 503)
Screenshot: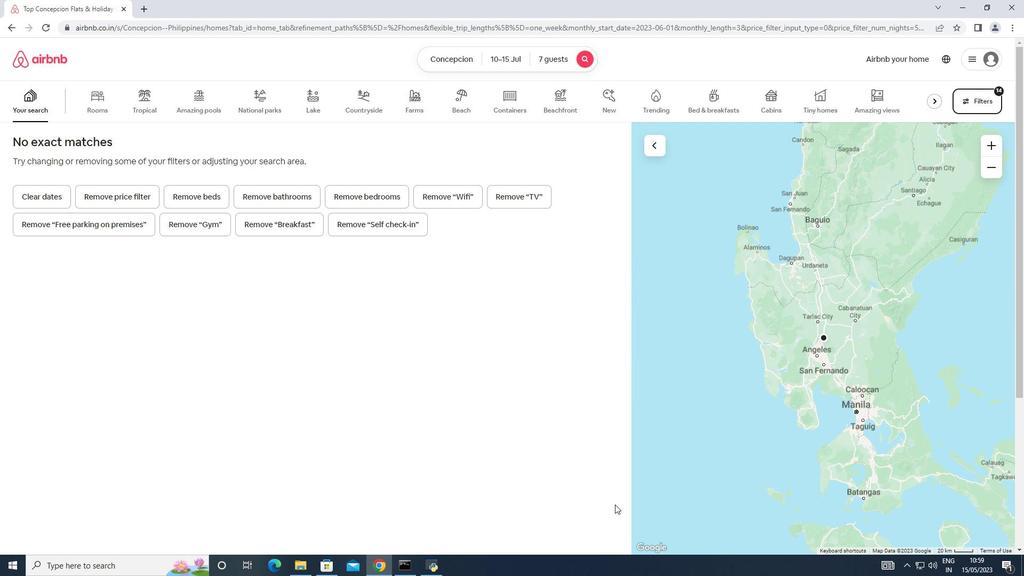 
